 Task: Create a due date automation trigger when advanced on, 2 days after a card is due add fields without custom field "Resume" set to a date between 1 and 7 working days ago at 11:00 AM.
Action: Mouse moved to (1208, 97)
Screenshot: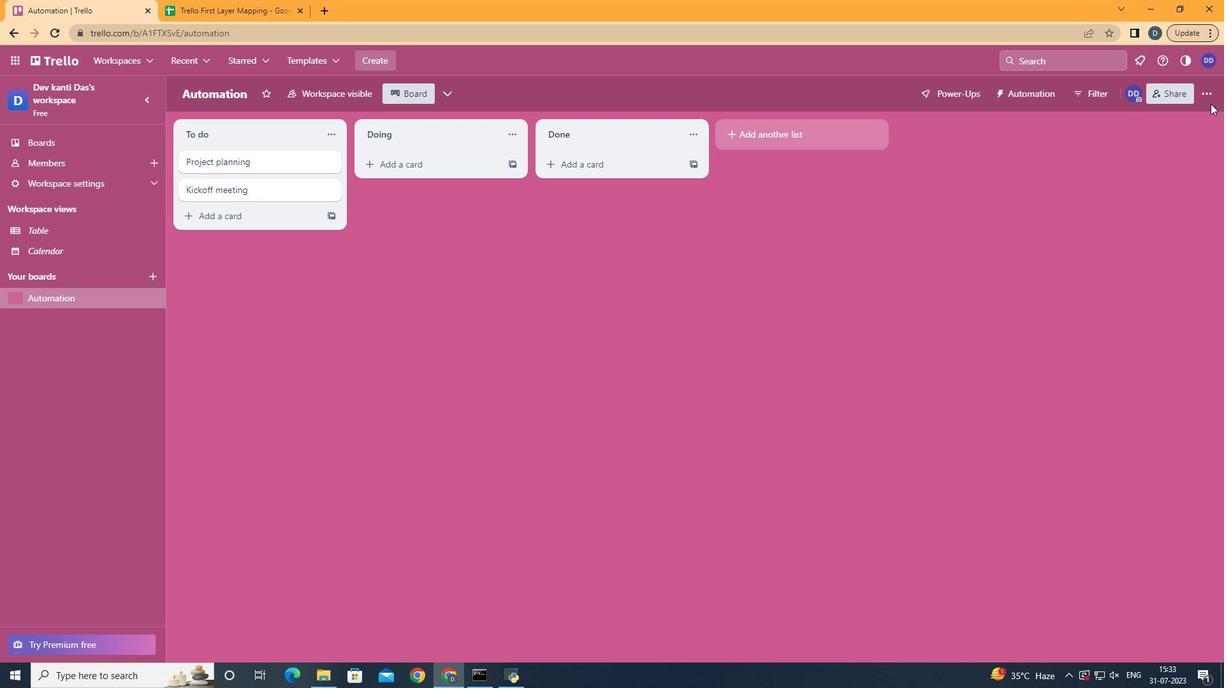 
Action: Mouse pressed left at (1208, 97)
Screenshot: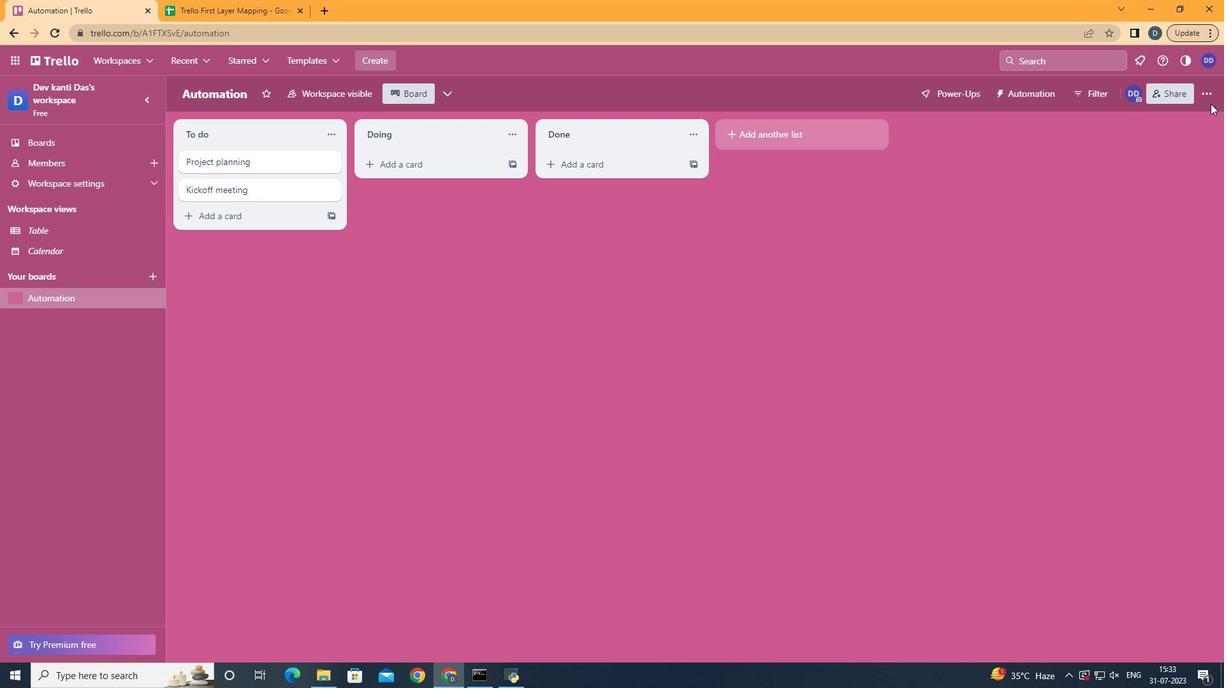 
Action: Mouse moved to (1147, 265)
Screenshot: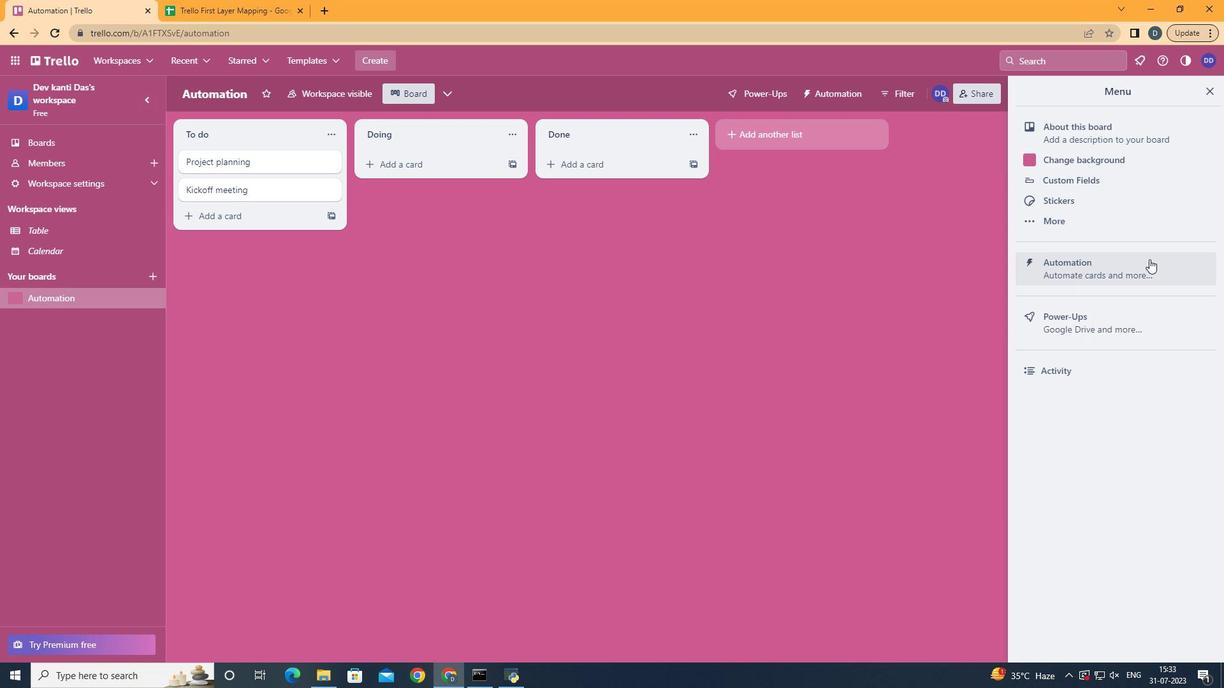 
Action: Mouse pressed left at (1147, 265)
Screenshot: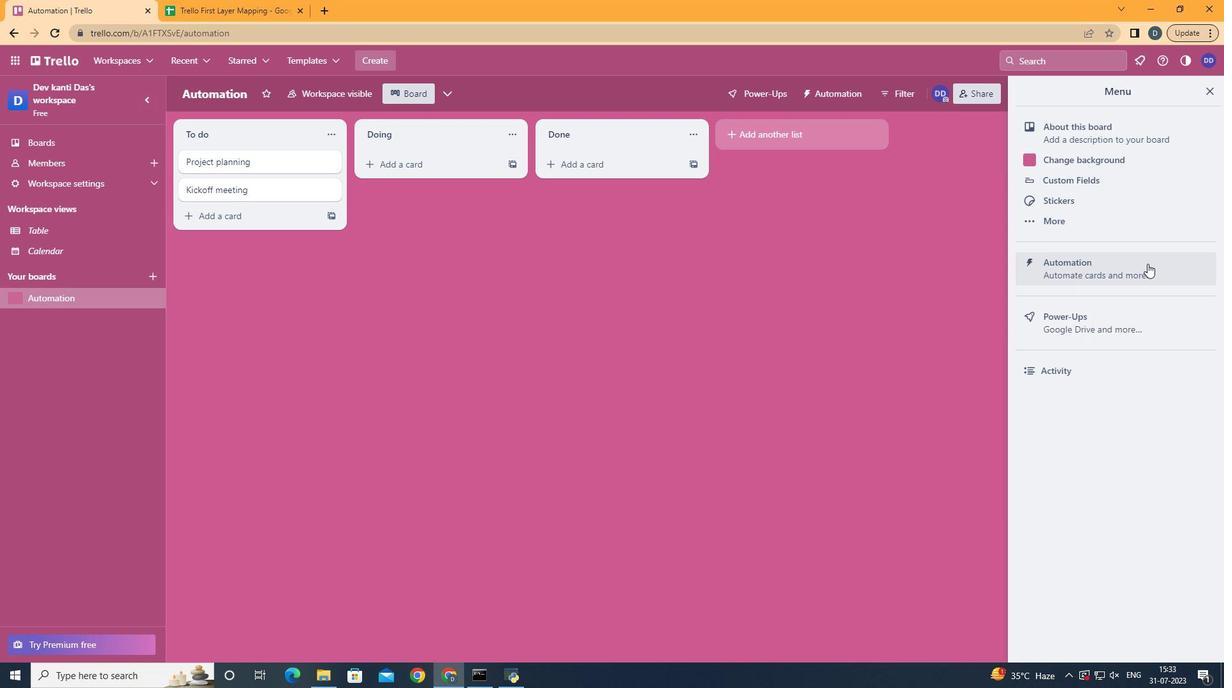 
Action: Mouse moved to (217, 257)
Screenshot: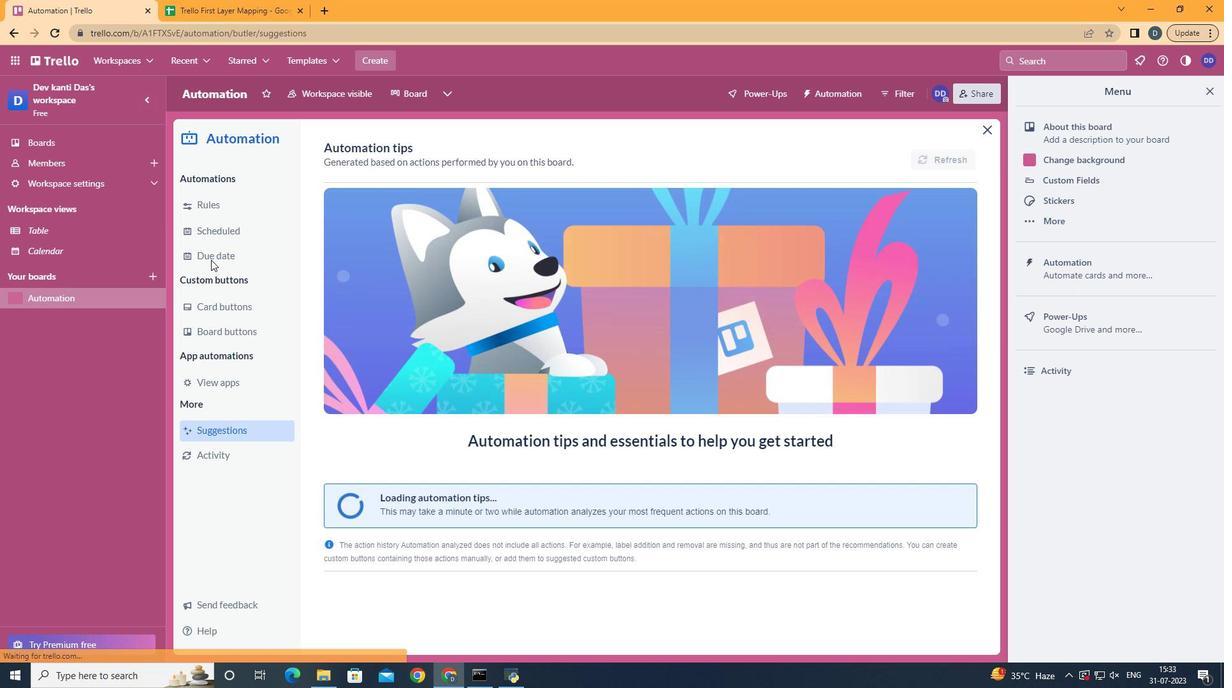 
Action: Mouse pressed left at (217, 257)
Screenshot: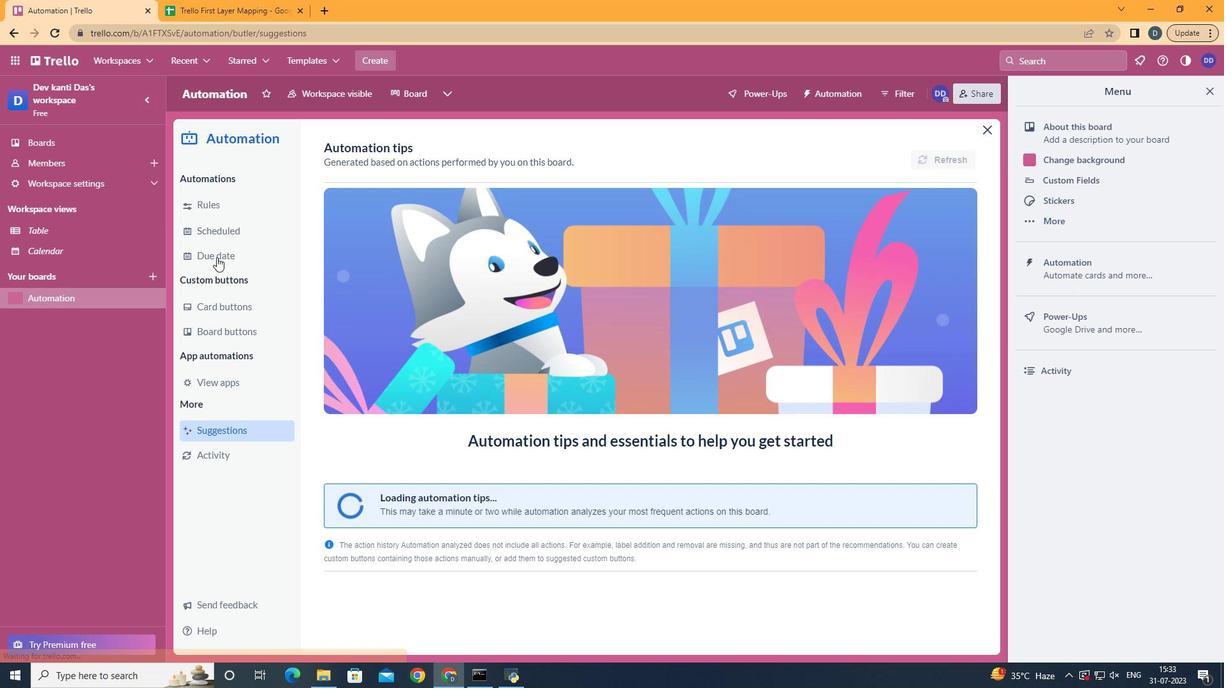 
Action: Mouse moved to (890, 153)
Screenshot: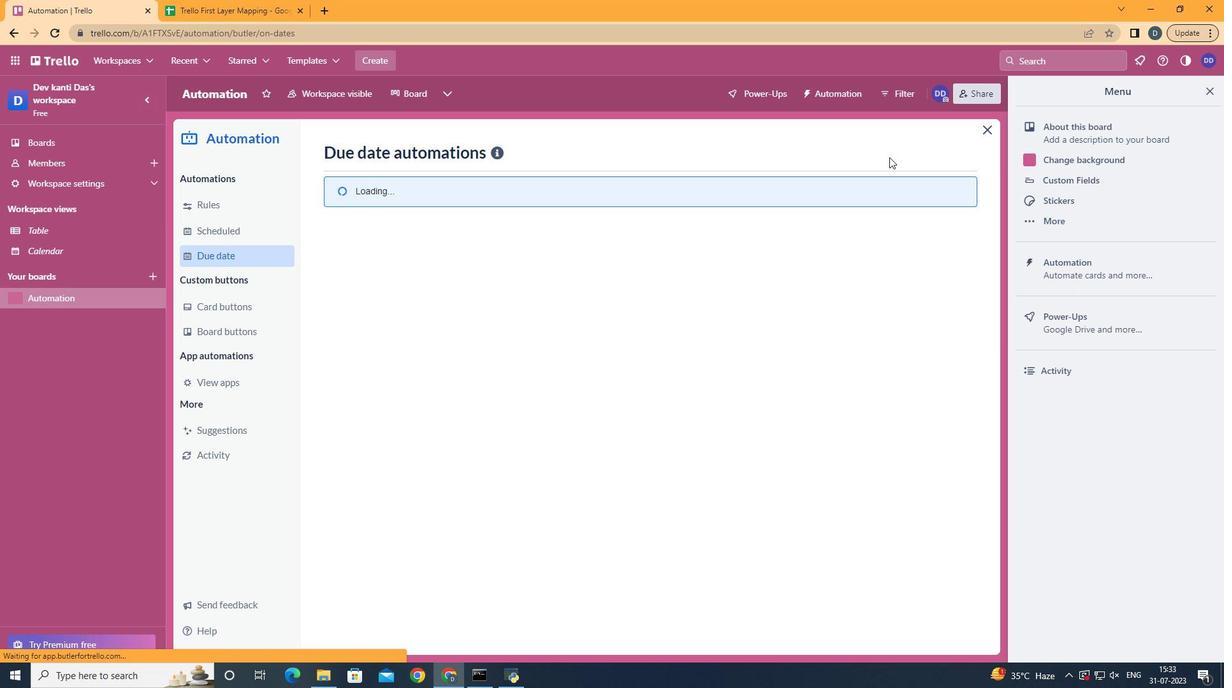 
Action: Mouse pressed left at (890, 153)
Screenshot: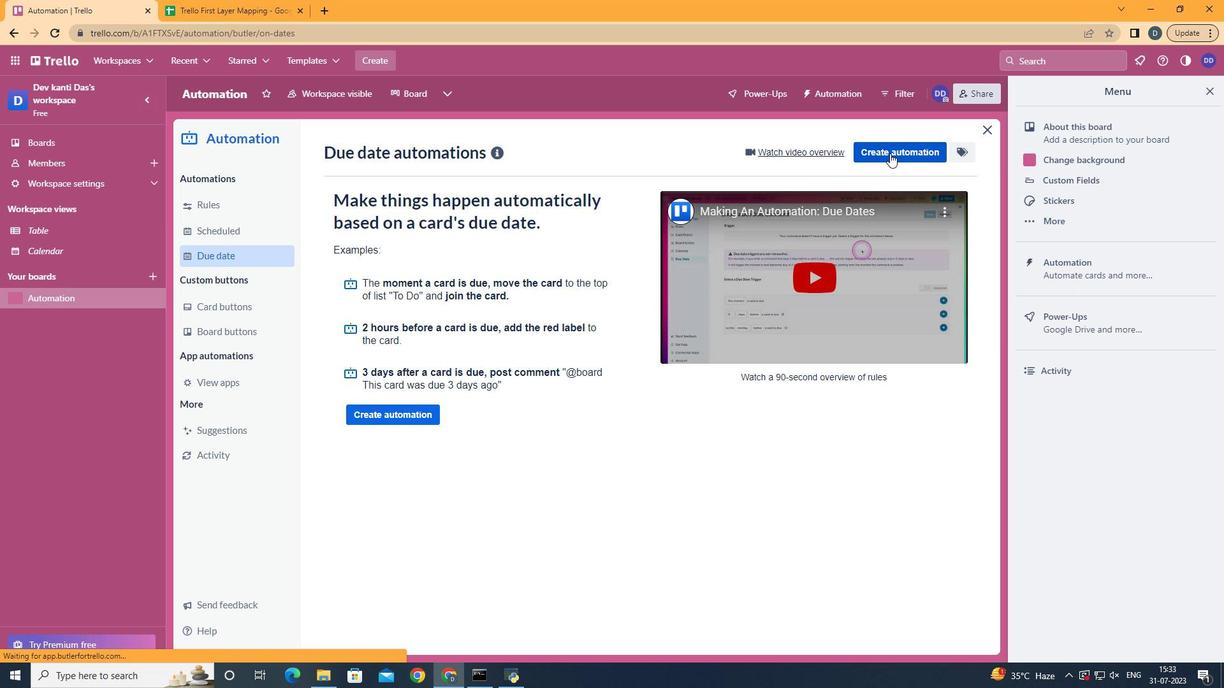 
Action: Mouse moved to (621, 281)
Screenshot: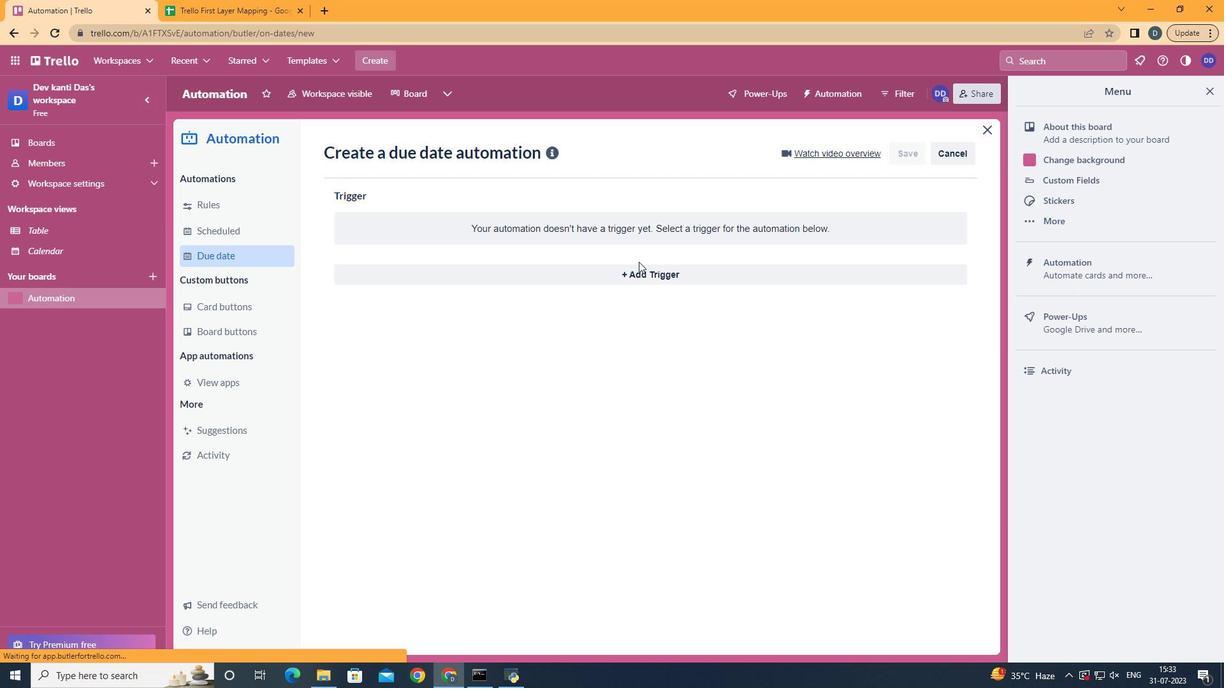 
Action: Mouse pressed left at (621, 281)
Screenshot: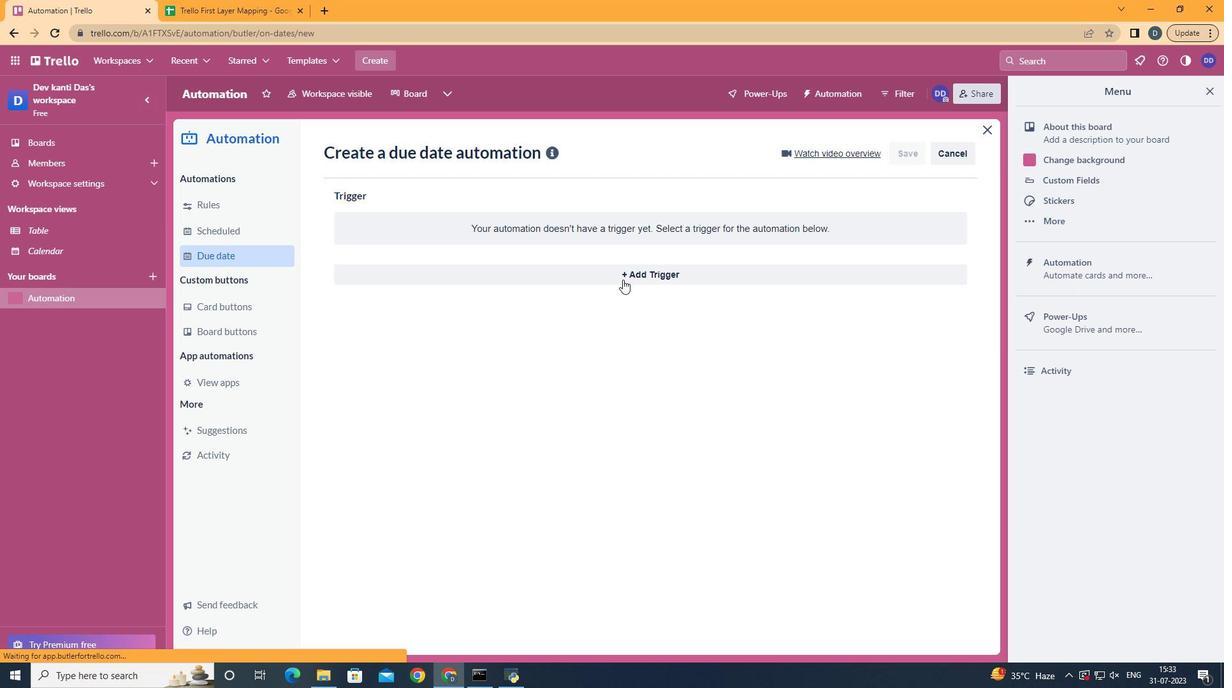 
Action: Mouse moved to (453, 510)
Screenshot: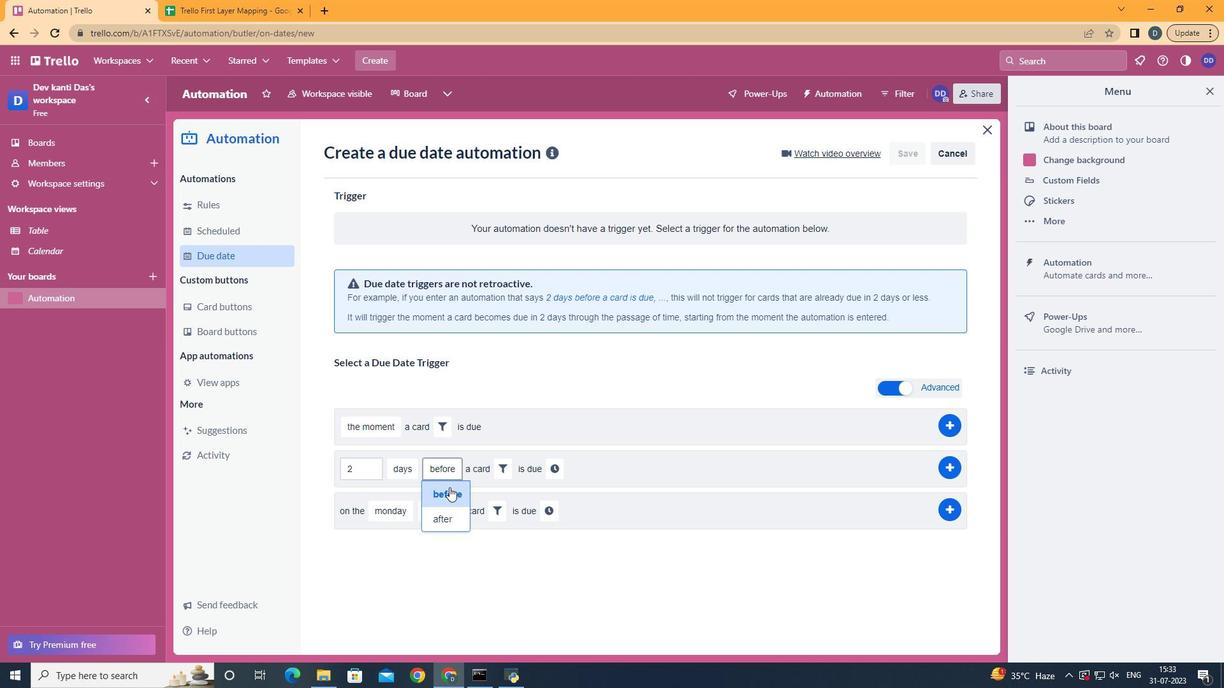 
Action: Mouse pressed left at (453, 510)
Screenshot: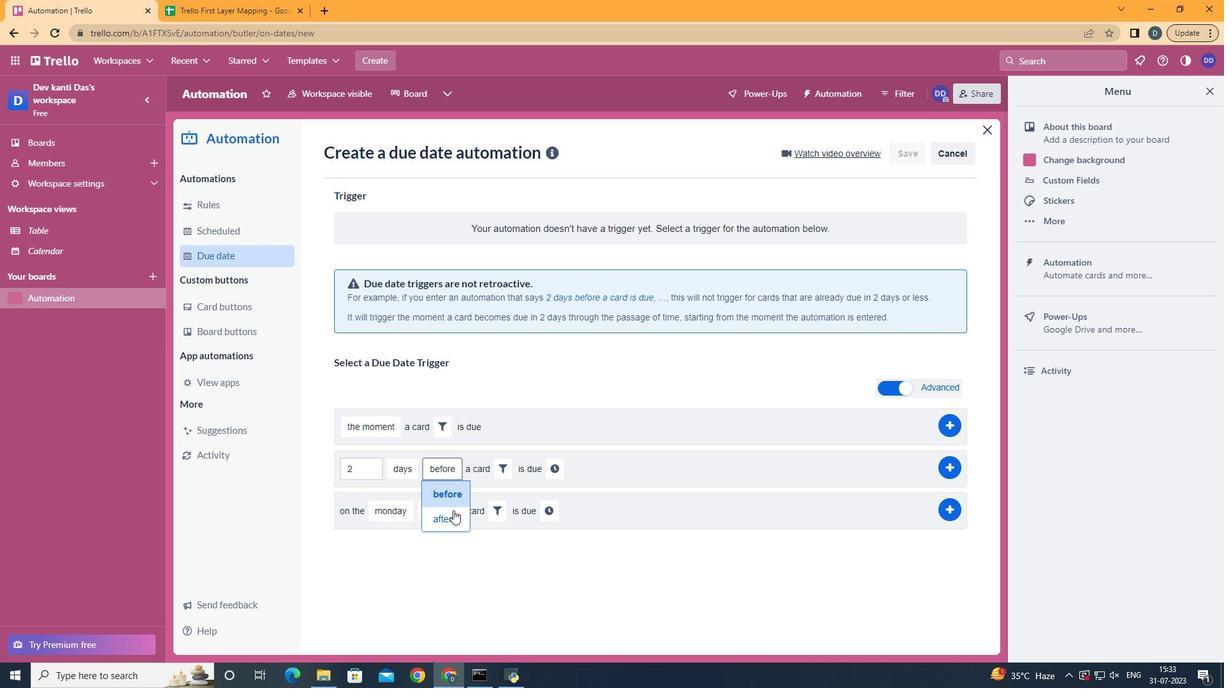 
Action: Mouse moved to (494, 471)
Screenshot: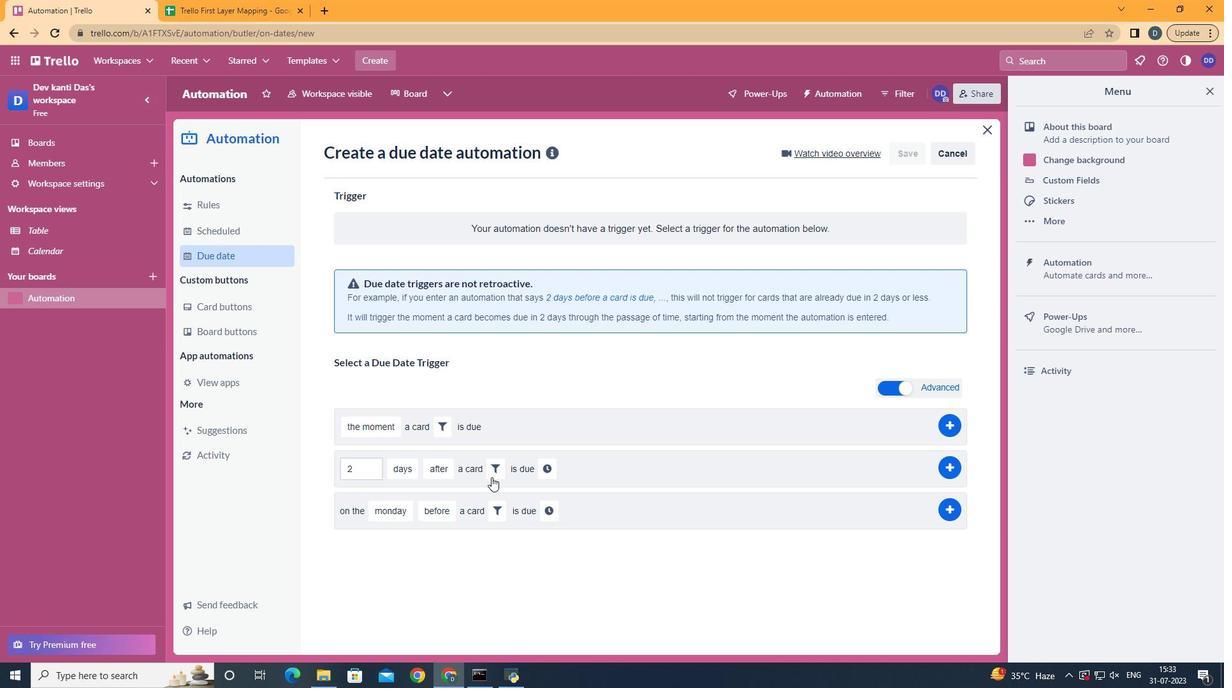 
Action: Mouse pressed left at (494, 471)
Screenshot: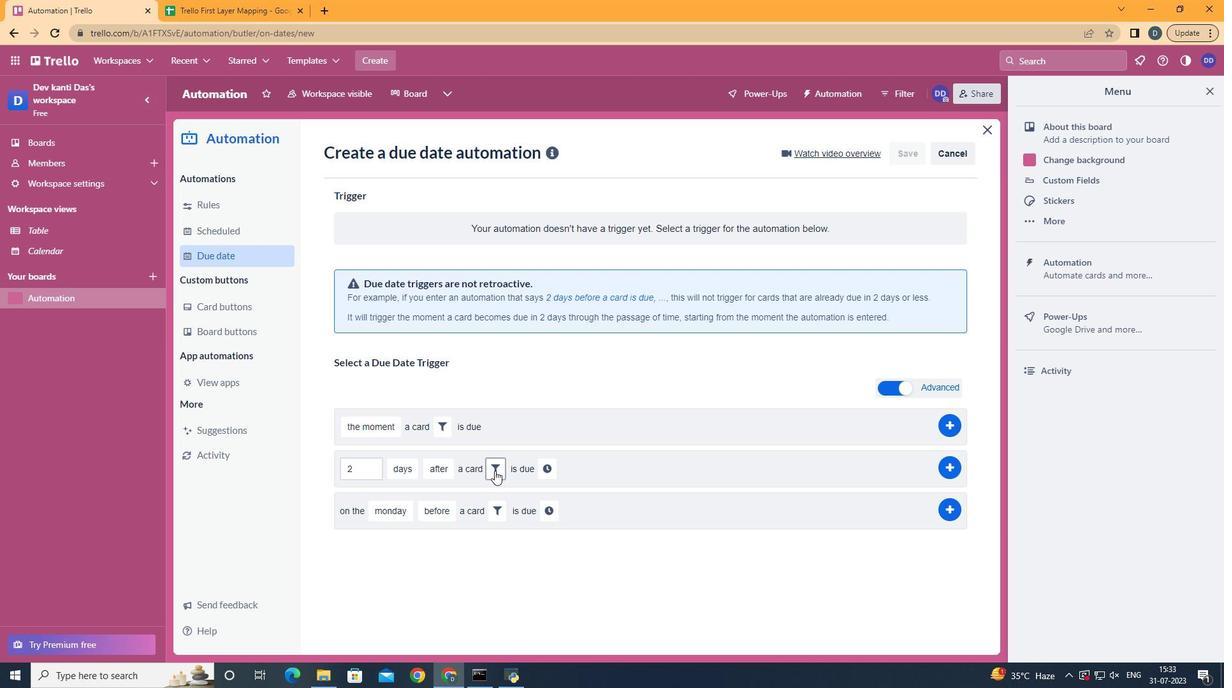 
Action: Mouse moved to (709, 514)
Screenshot: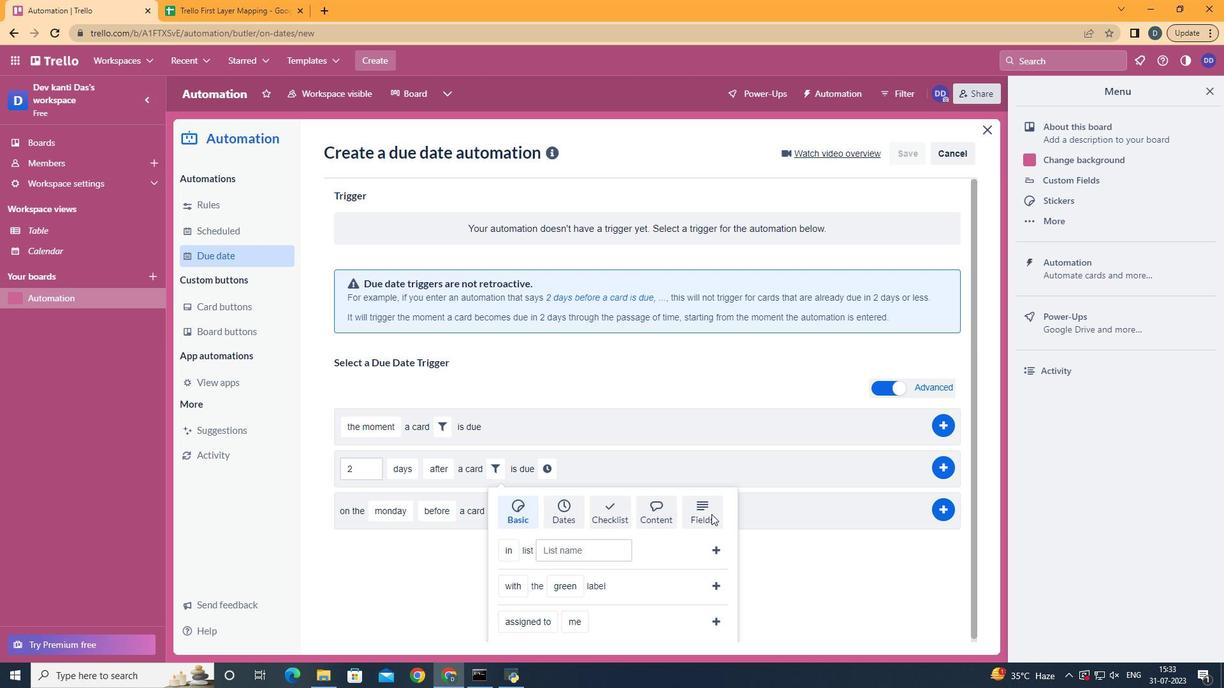 
Action: Mouse pressed left at (709, 514)
Screenshot: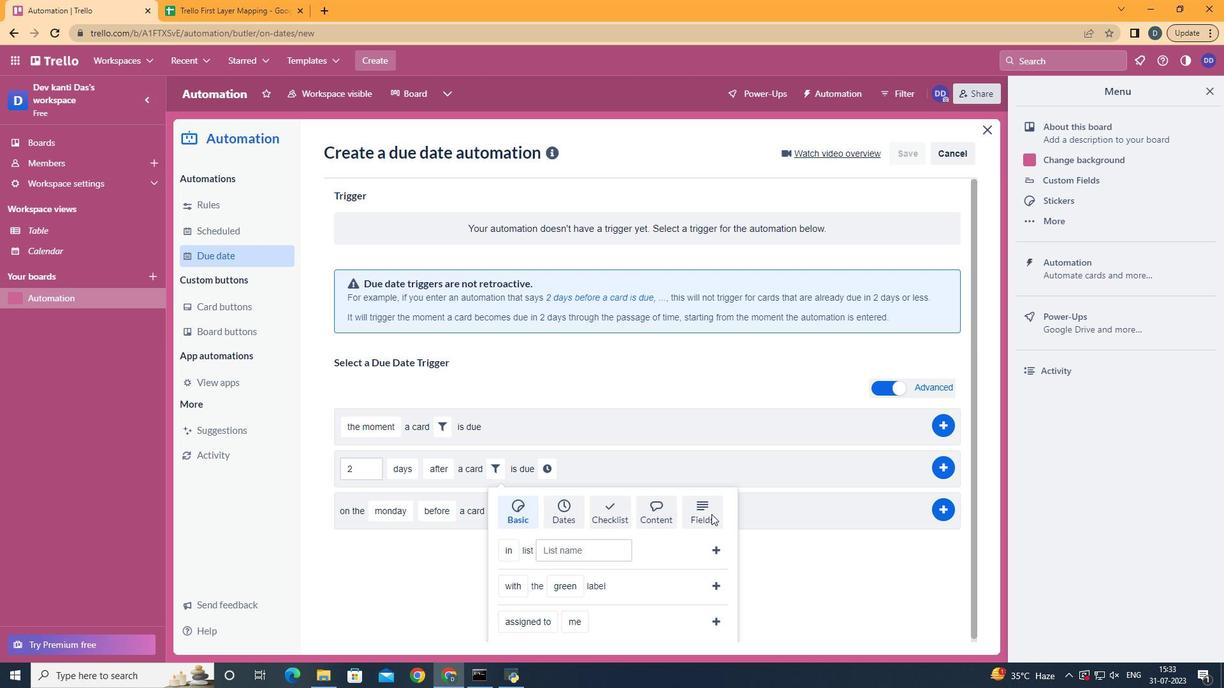 
Action: Mouse moved to (709, 509)
Screenshot: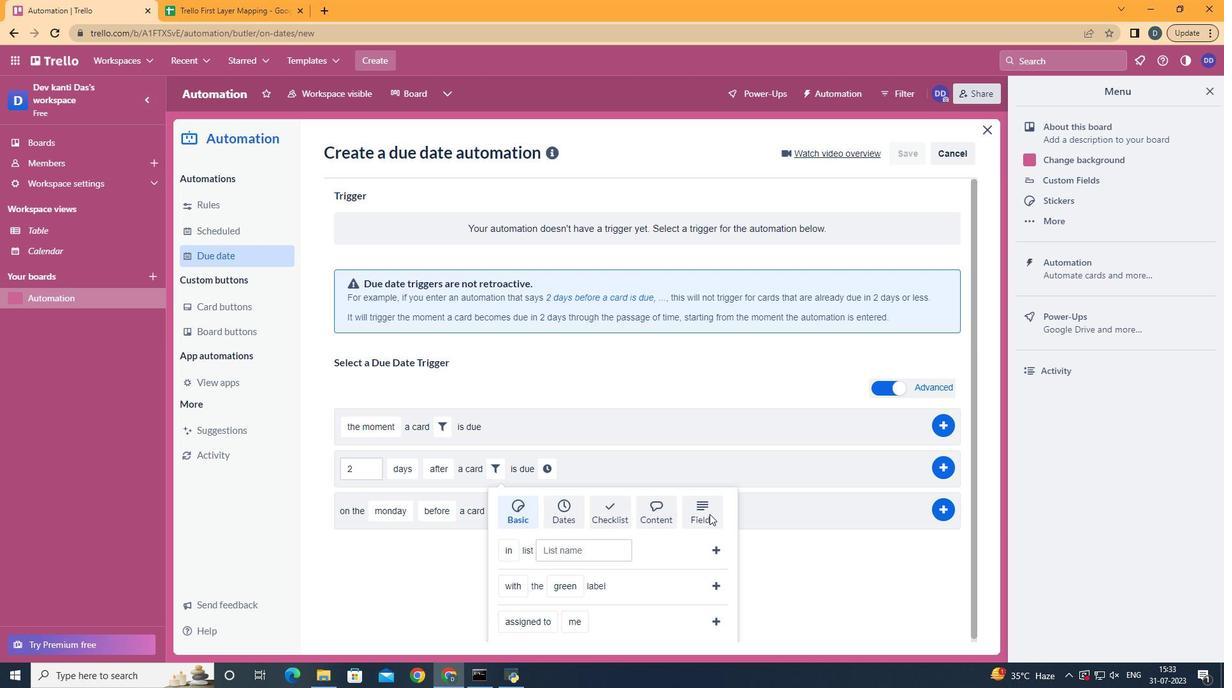 
Action: Mouse scrolled (709, 508) with delta (0, 0)
Screenshot: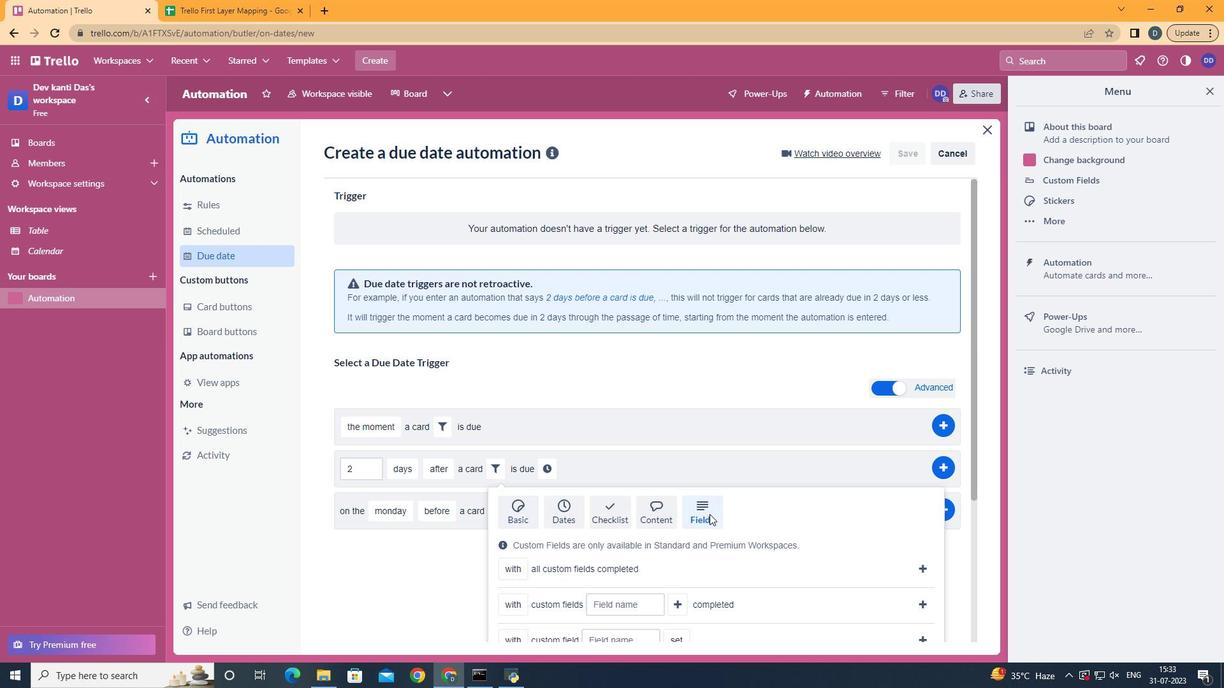 
Action: Mouse scrolled (709, 508) with delta (0, 0)
Screenshot: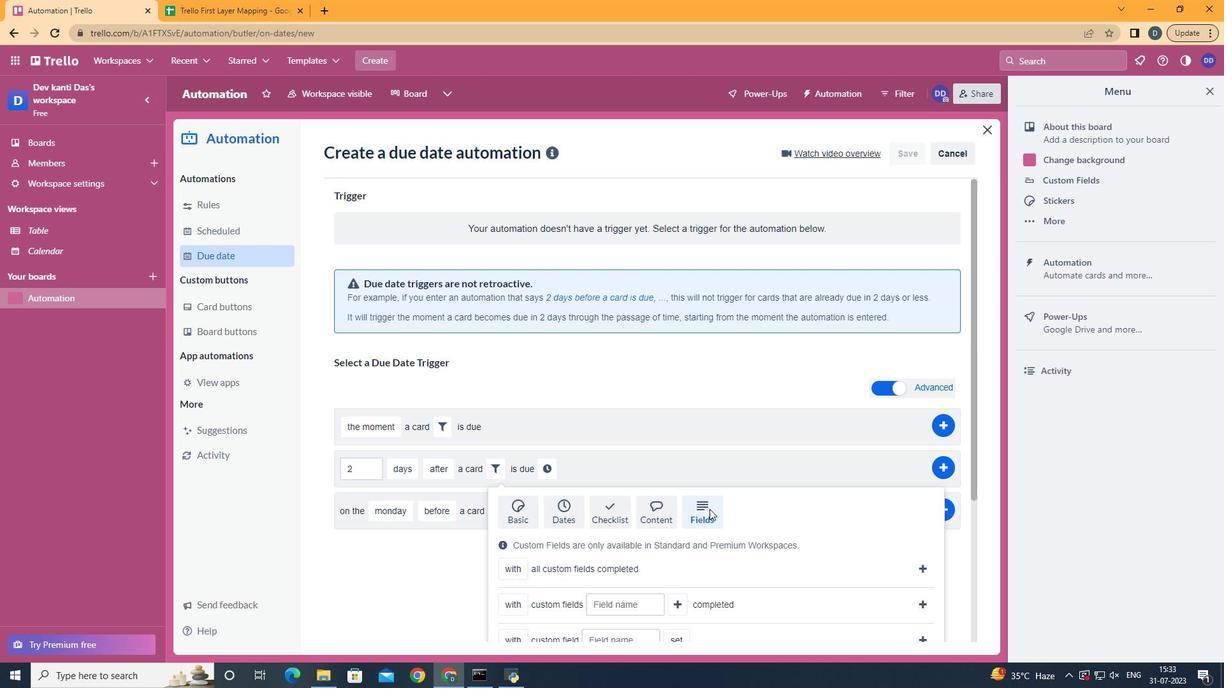 
Action: Mouse scrolled (709, 508) with delta (0, 0)
Screenshot: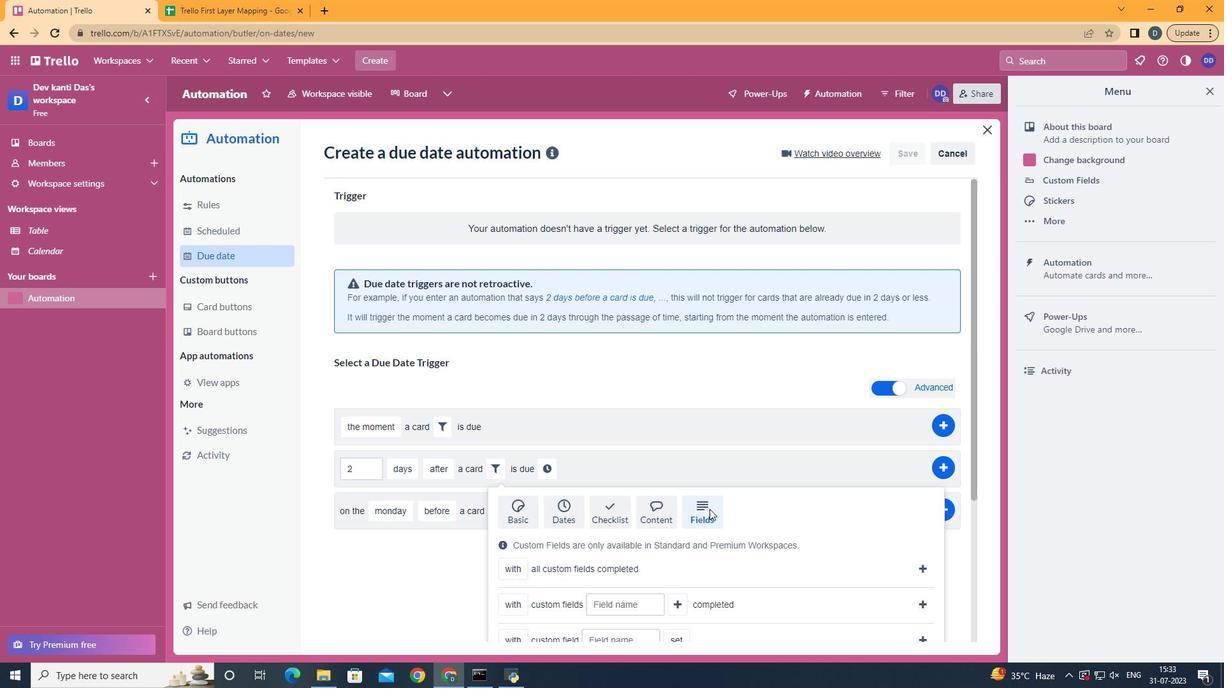 
Action: Mouse scrolled (709, 508) with delta (0, 0)
Screenshot: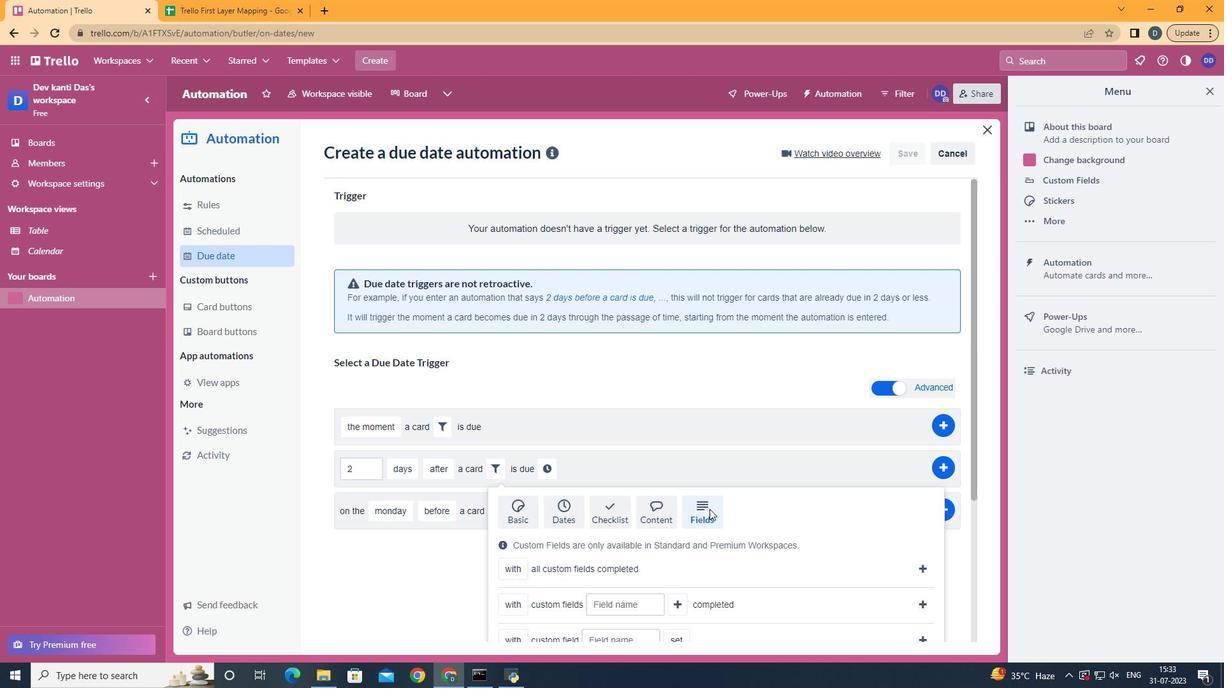 
Action: Mouse scrolled (709, 508) with delta (0, 0)
Screenshot: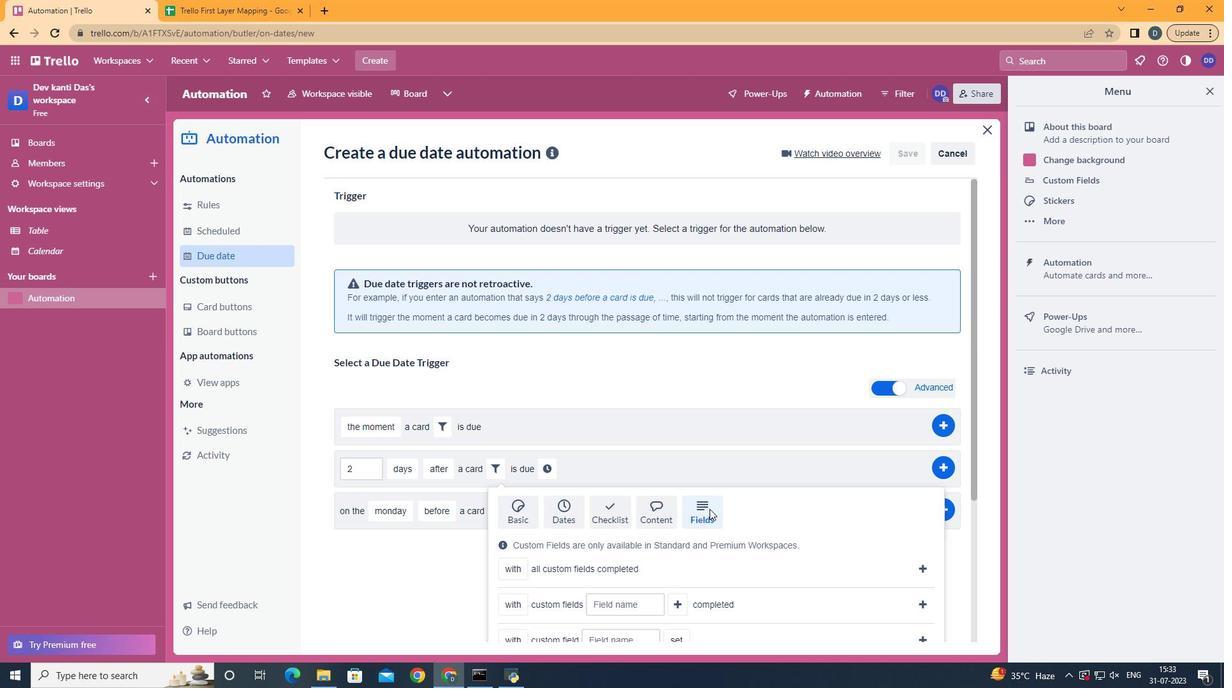 
Action: Mouse moved to (522, 591)
Screenshot: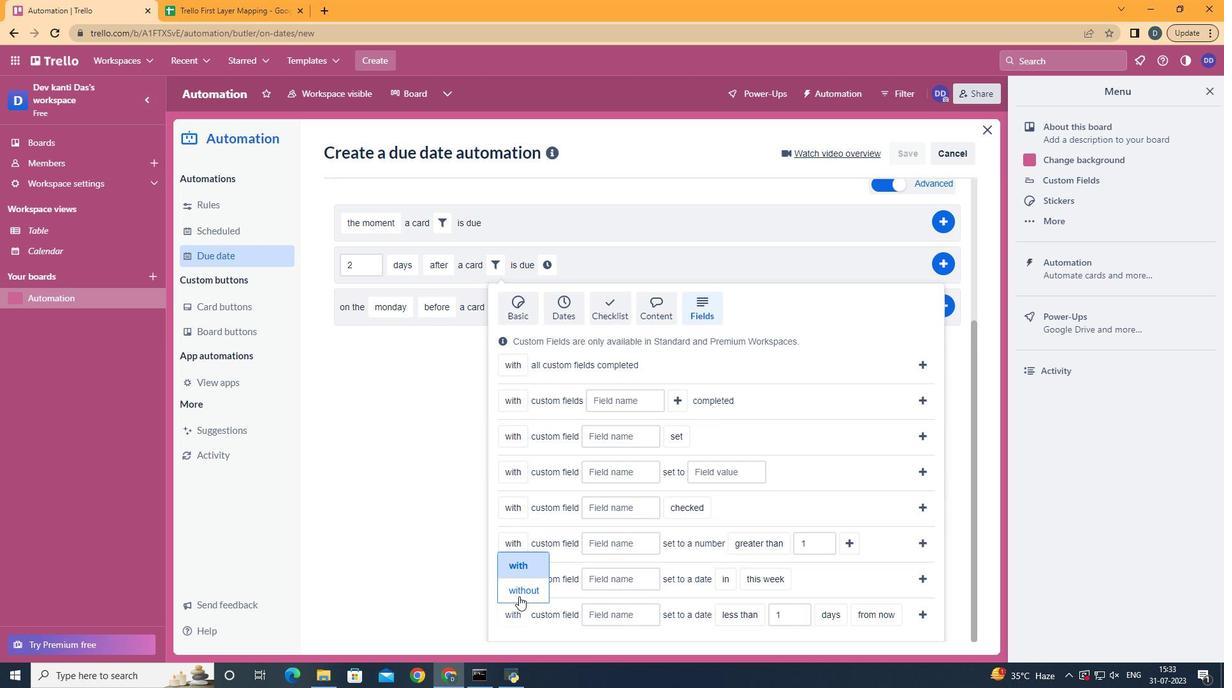 
Action: Mouse pressed left at (522, 591)
Screenshot: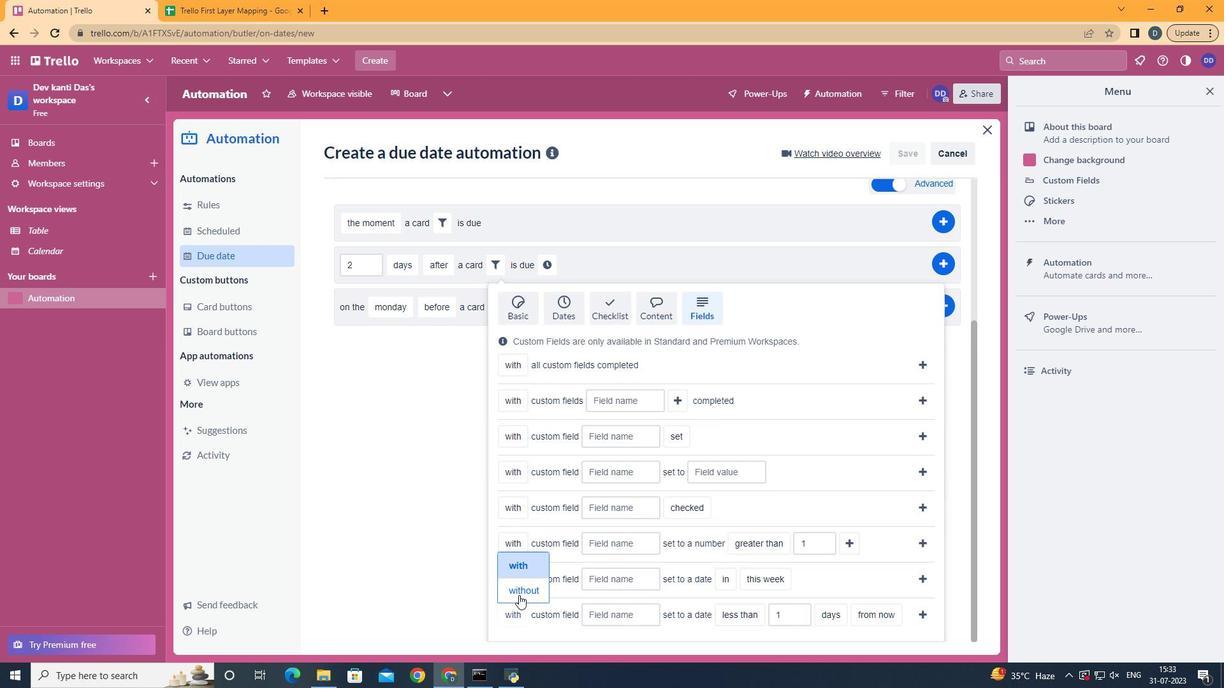 
Action: Mouse moved to (628, 612)
Screenshot: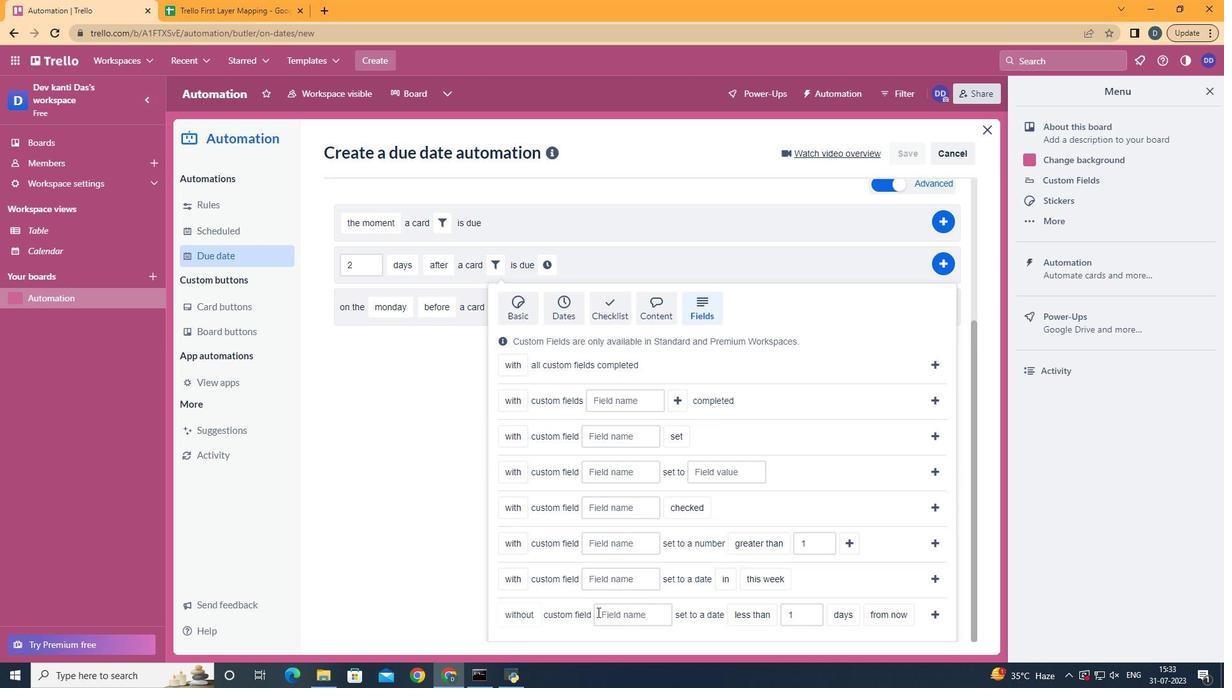 
Action: Mouse pressed left at (628, 612)
Screenshot: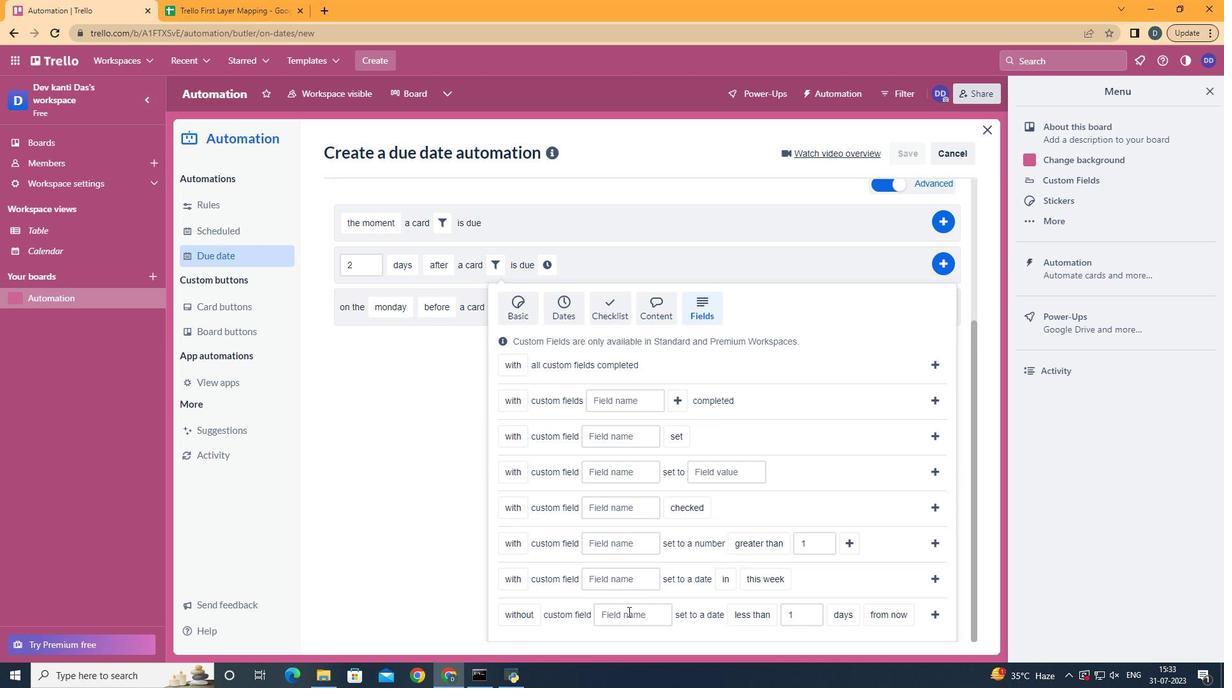 
Action: Key pressed <Key.shift>Resume
Screenshot: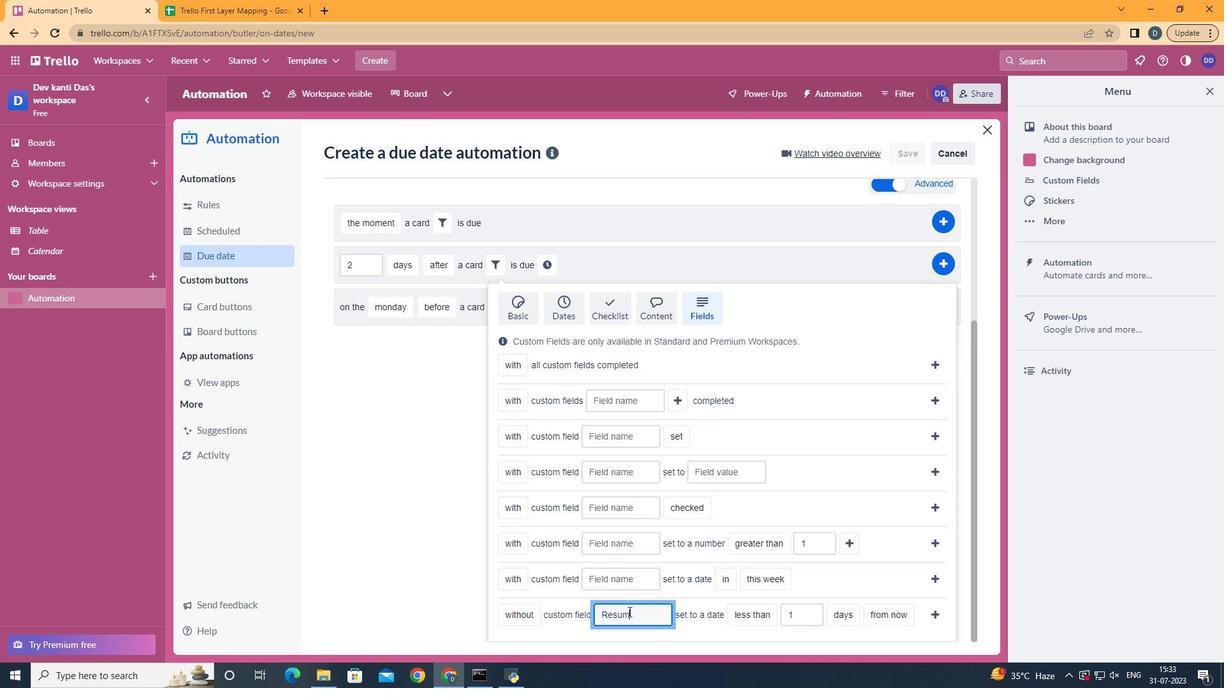 
Action: Mouse moved to (770, 592)
Screenshot: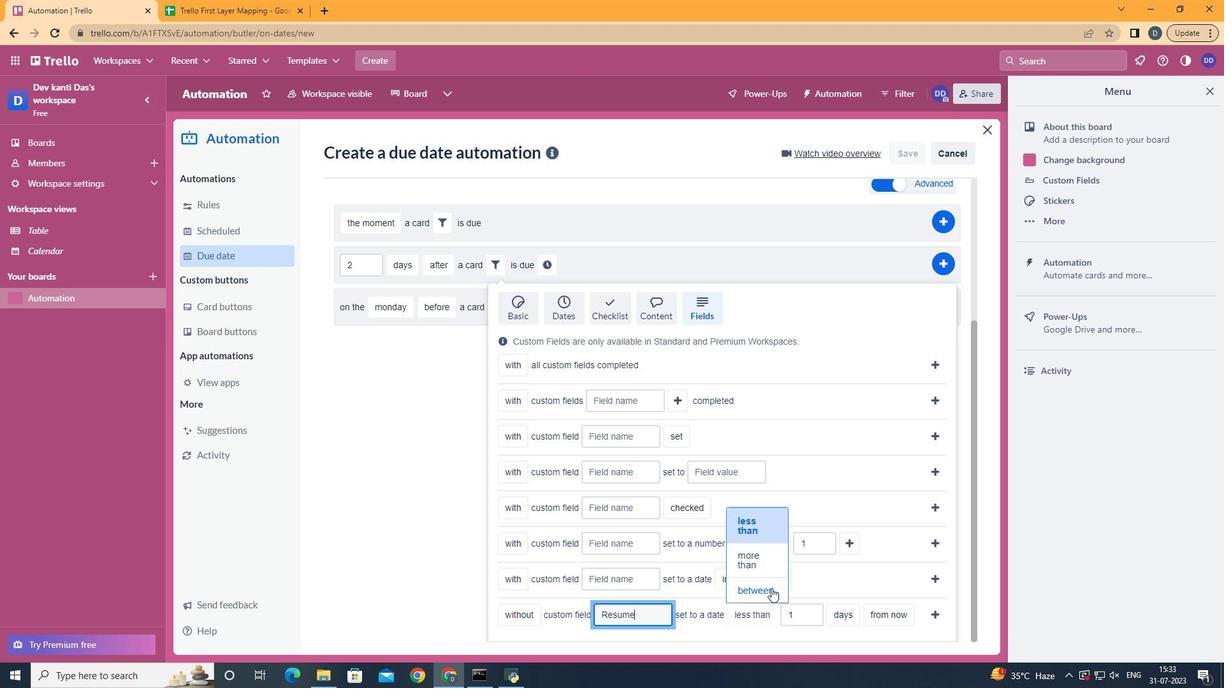 
Action: Mouse pressed left at (770, 592)
Screenshot: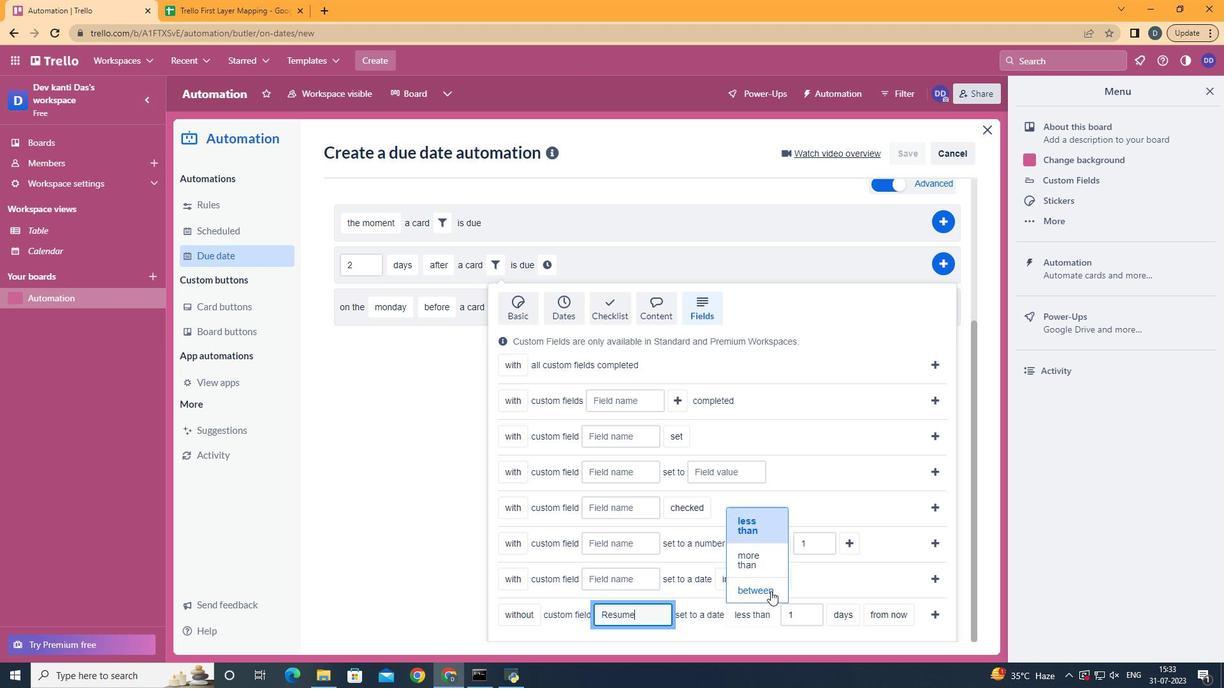 
Action: Mouse moved to (799, 602)
Screenshot: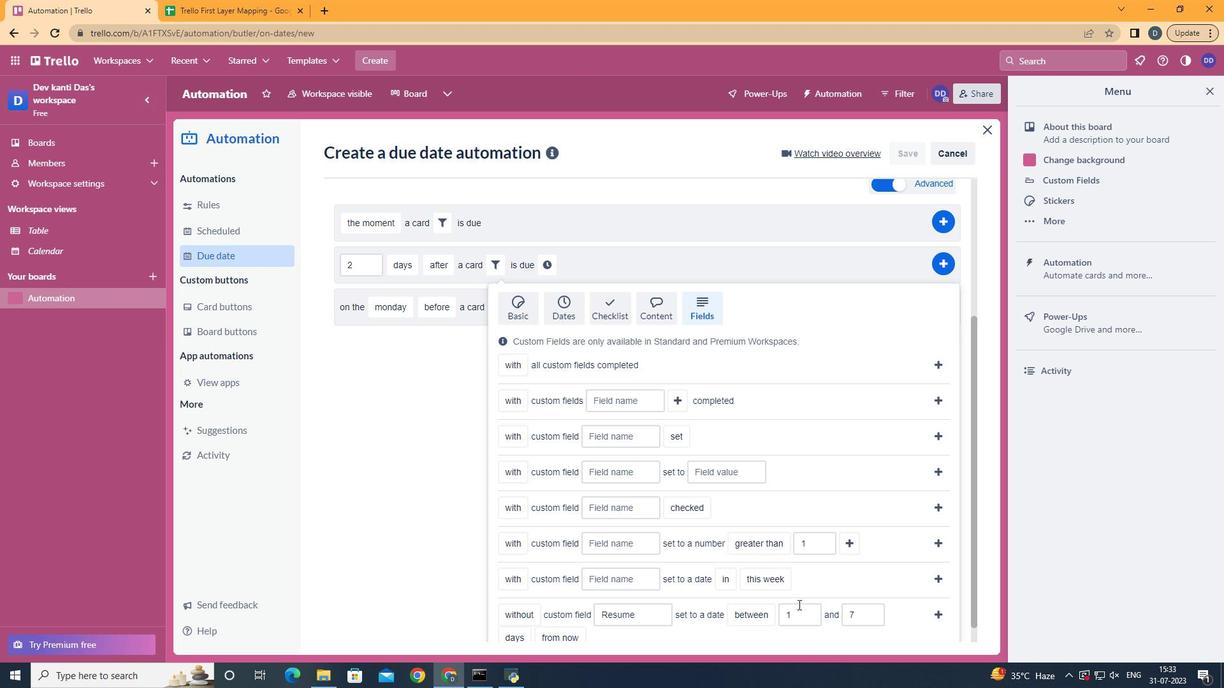 
Action: Mouse scrolled (799, 601) with delta (0, 0)
Screenshot: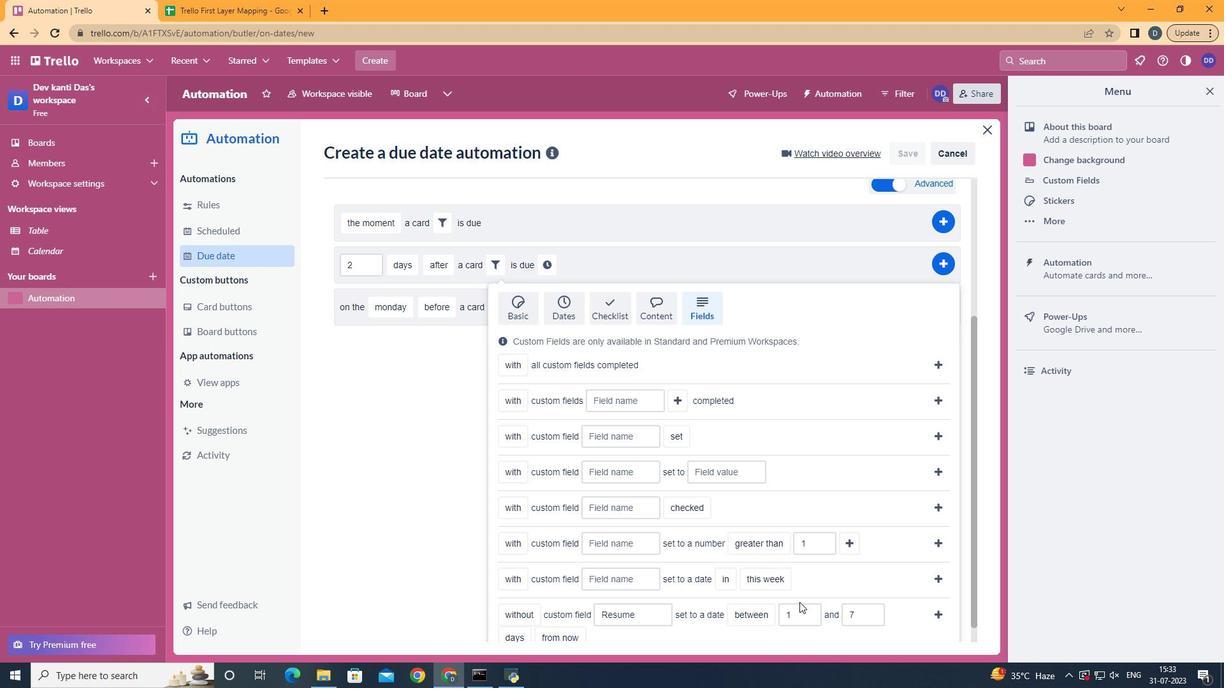 
Action: Mouse scrolled (799, 601) with delta (0, 0)
Screenshot: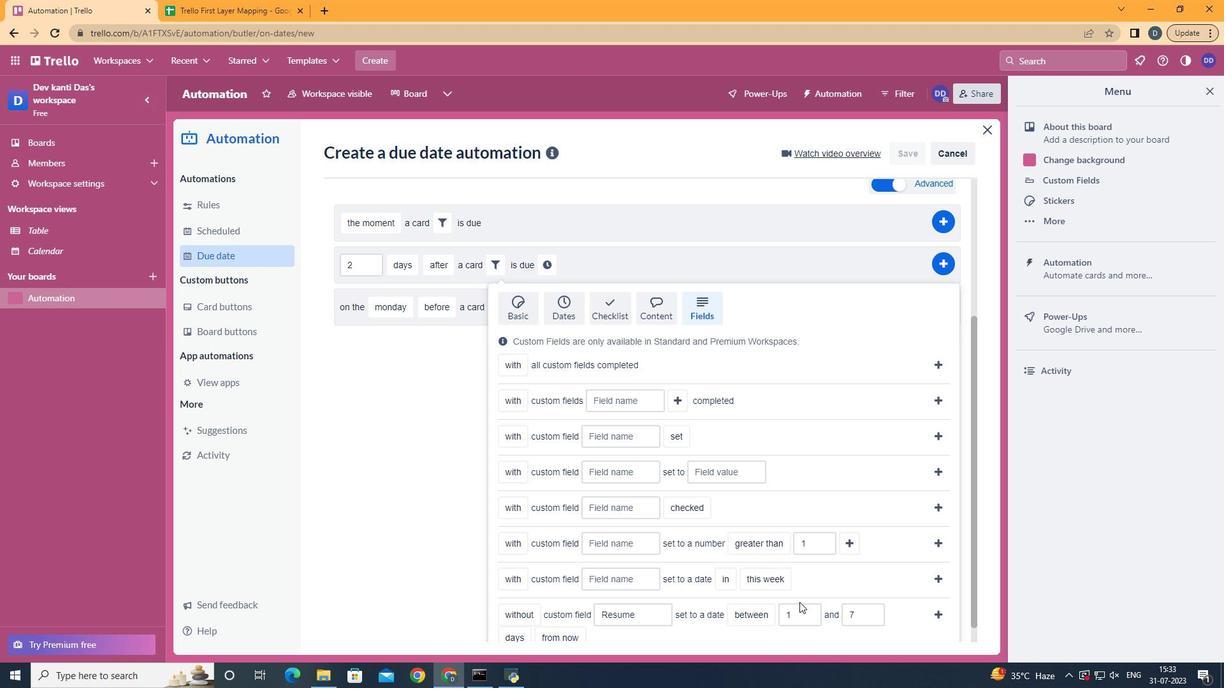
Action: Mouse scrolled (799, 601) with delta (0, 0)
Screenshot: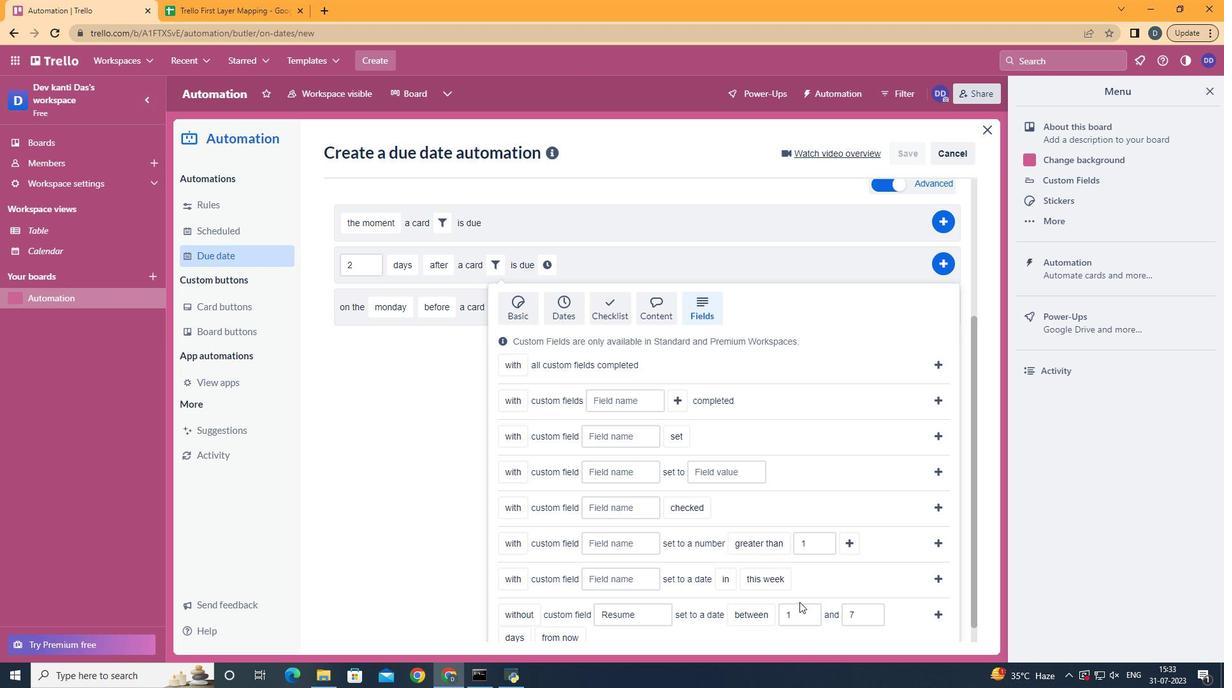 
Action: Mouse moved to (525, 596)
Screenshot: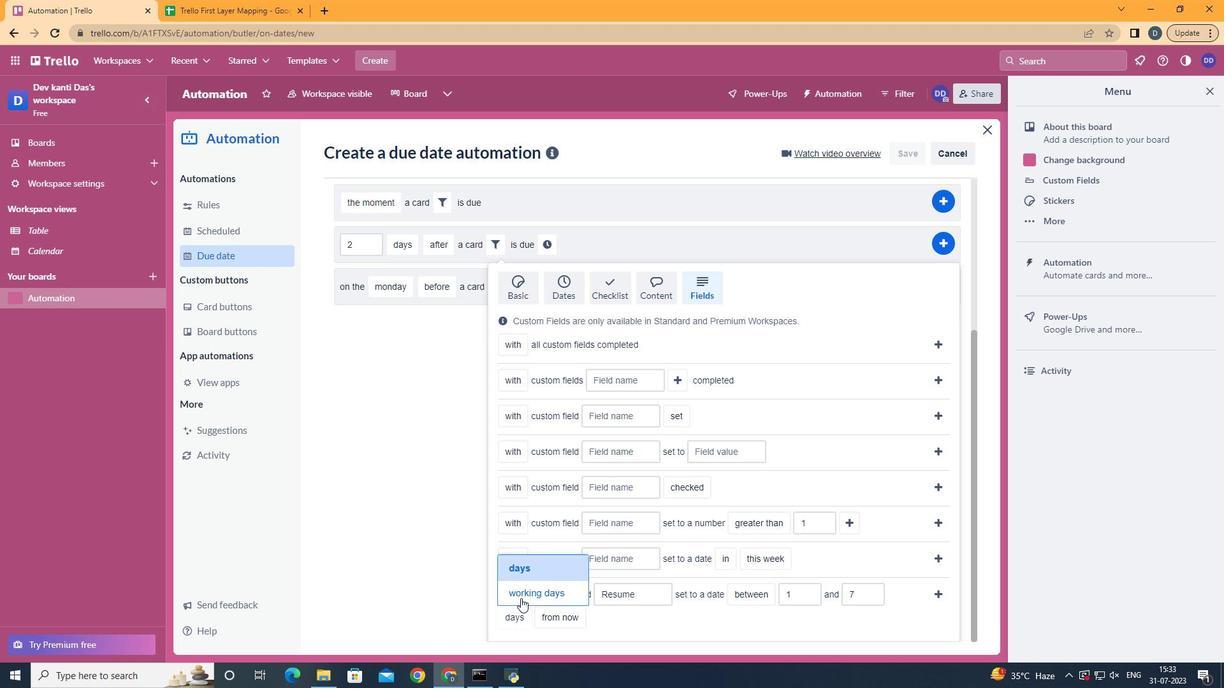 
Action: Mouse pressed left at (525, 596)
Screenshot: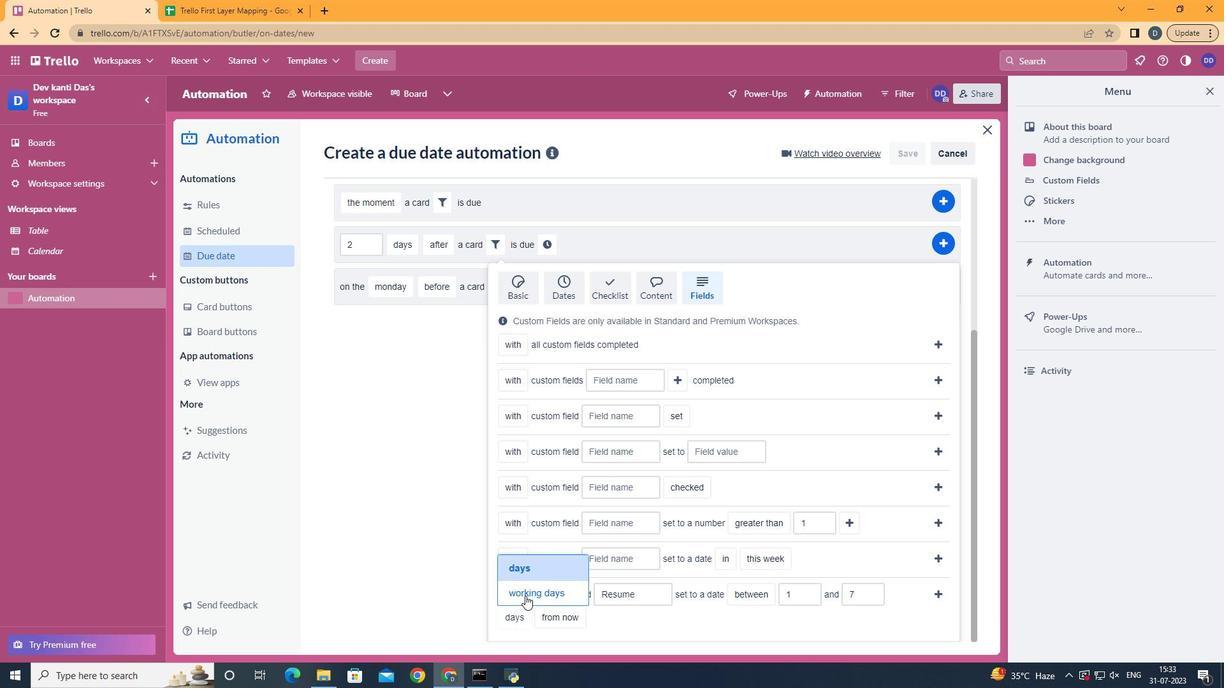 
Action: Mouse moved to (612, 595)
Screenshot: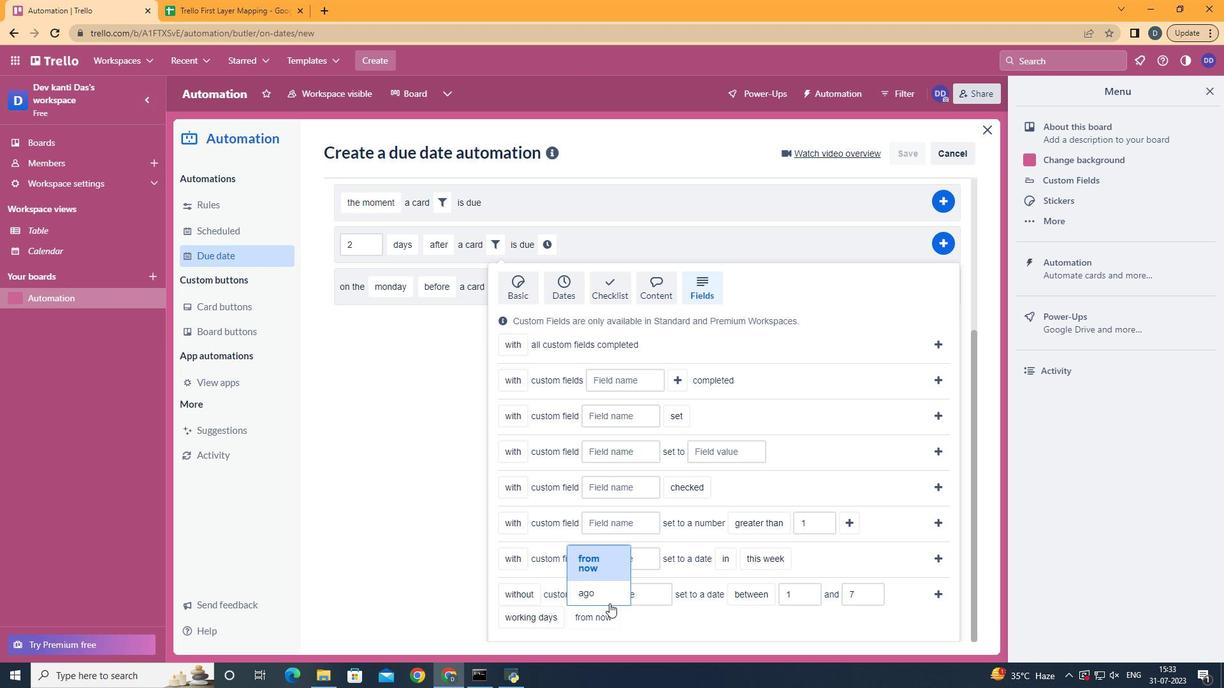 
Action: Mouse pressed left at (612, 595)
Screenshot: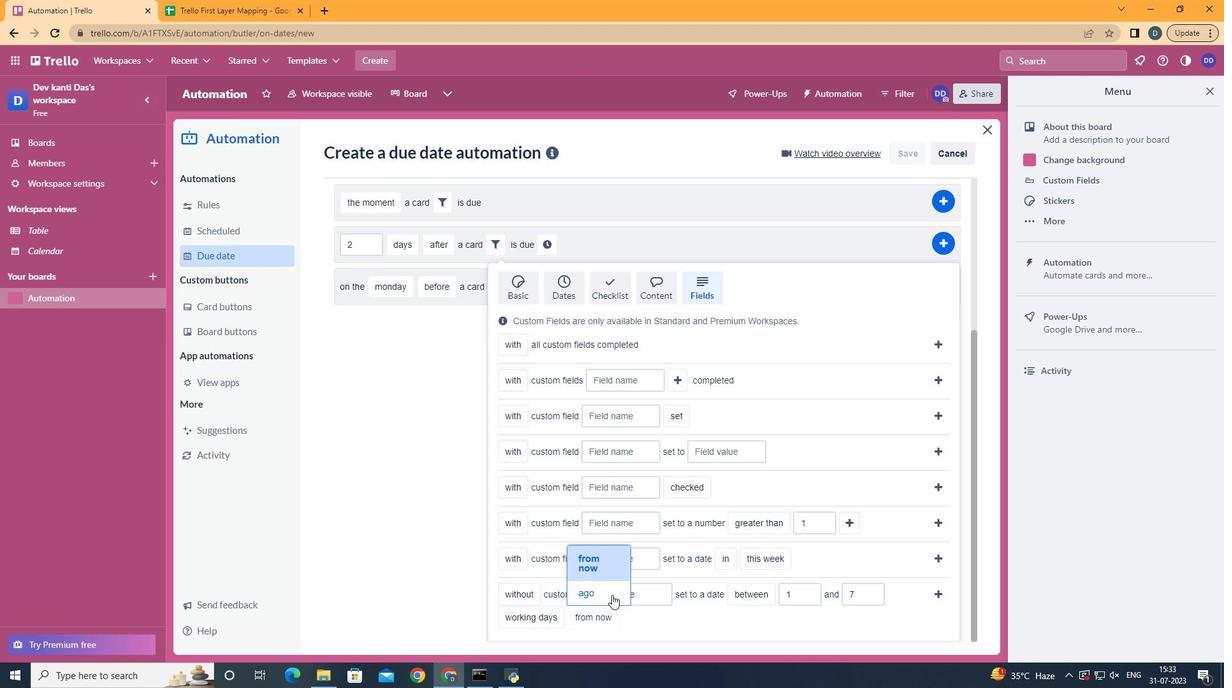 
Action: Mouse moved to (933, 593)
Screenshot: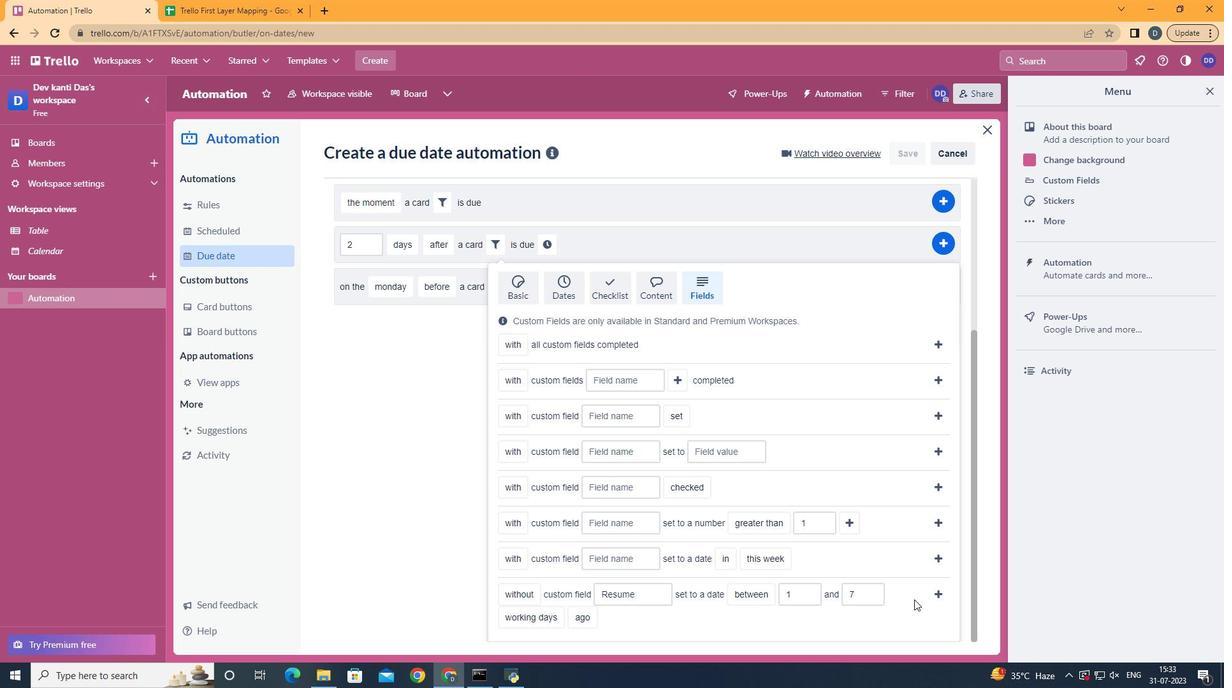 
Action: Mouse pressed left at (933, 593)
Screenshot: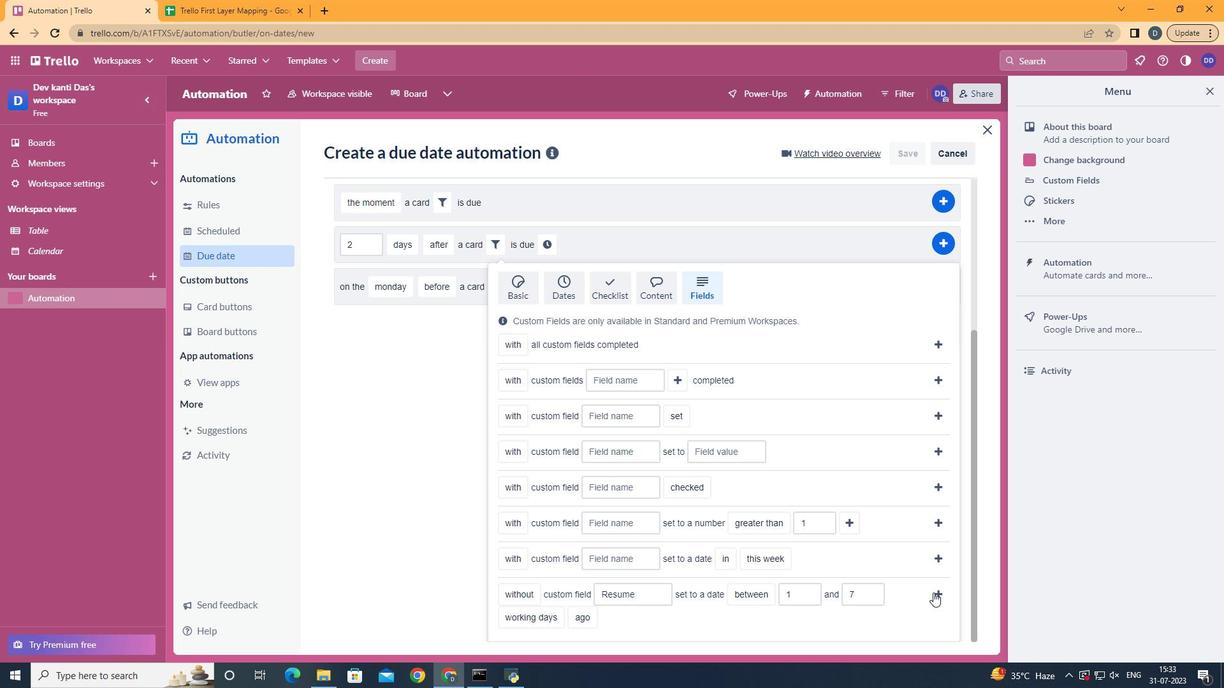 
Action: Mouse moved to (891, 470)
Screenshot: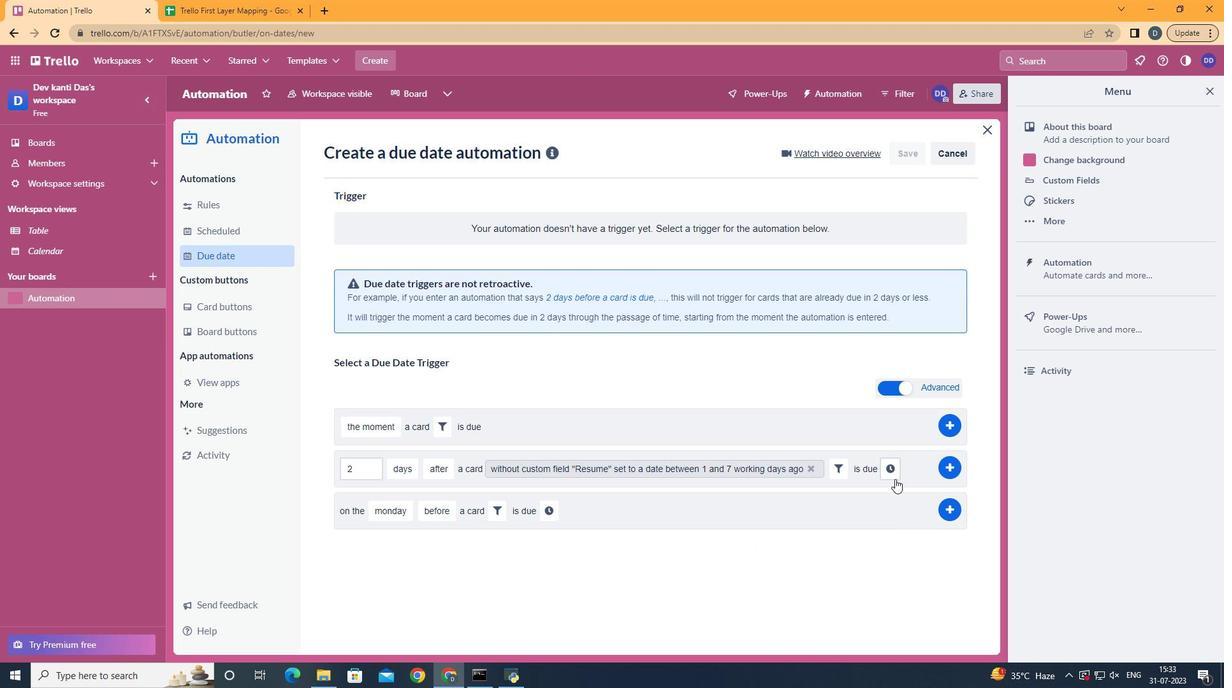 
Action: Mouse pressed left at (891, 470)
Screenshot: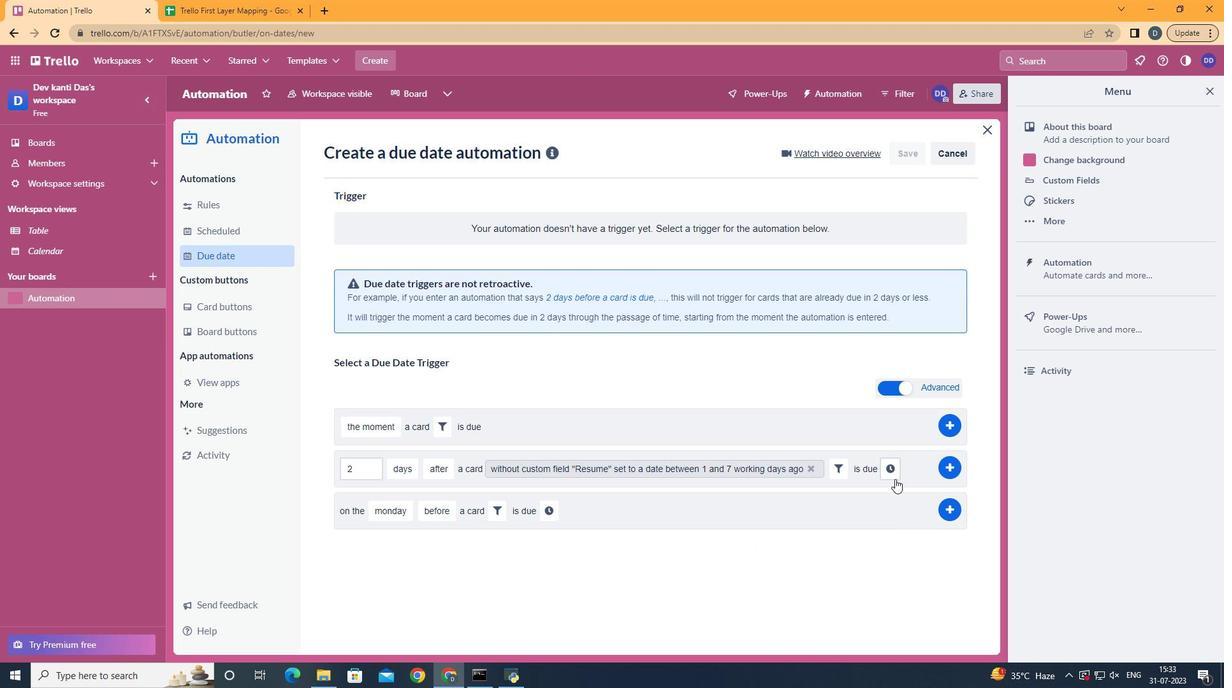 
Action: Mouse moved to (388, 501)
Screenshot: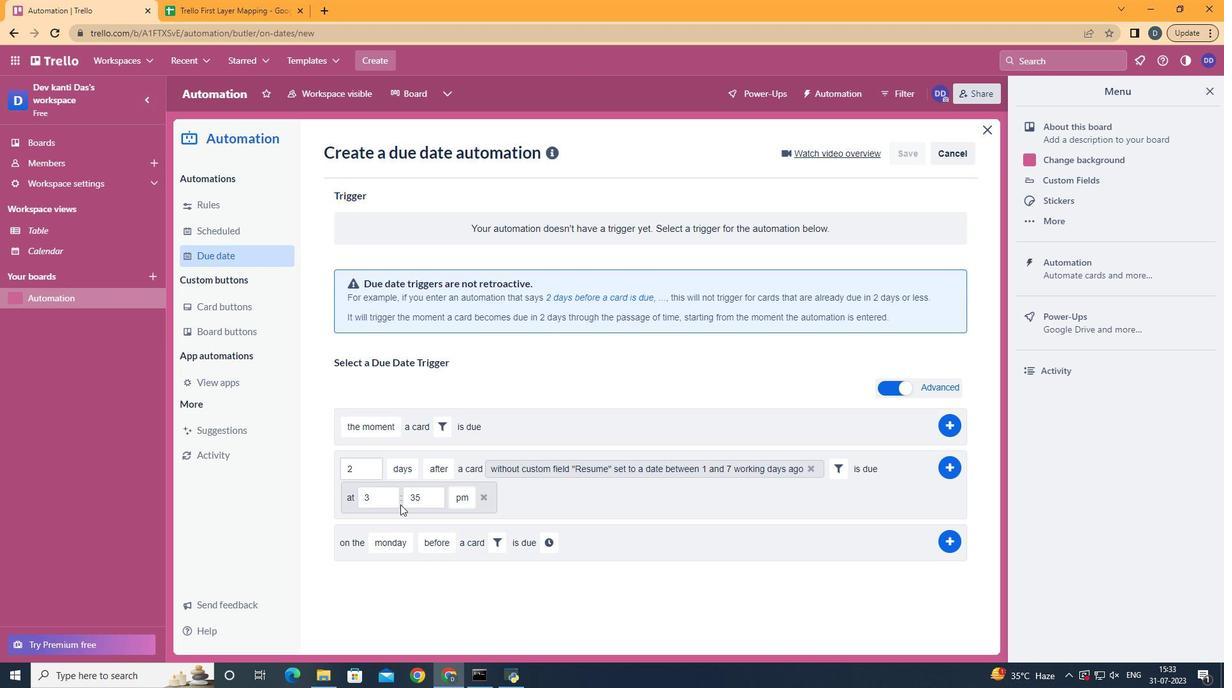 
Action: Mouse pressed left at (388, 501)
Screenshot: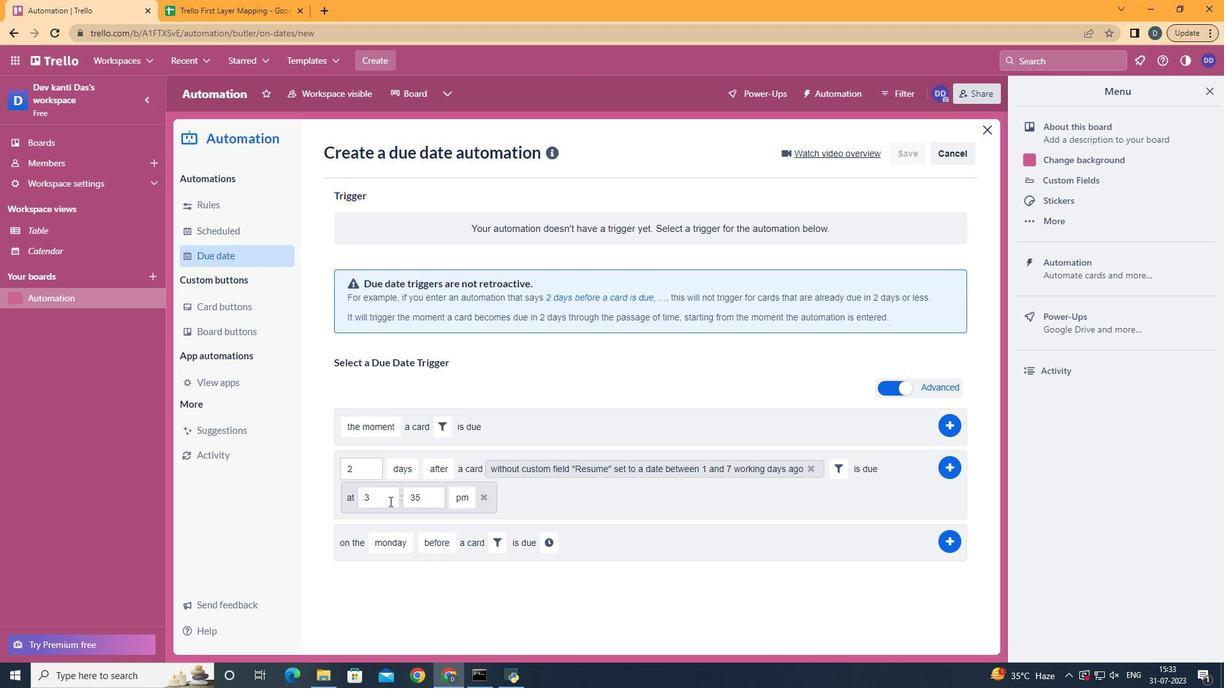
Action: Key pressed <Key.backspace>11
Screenshot: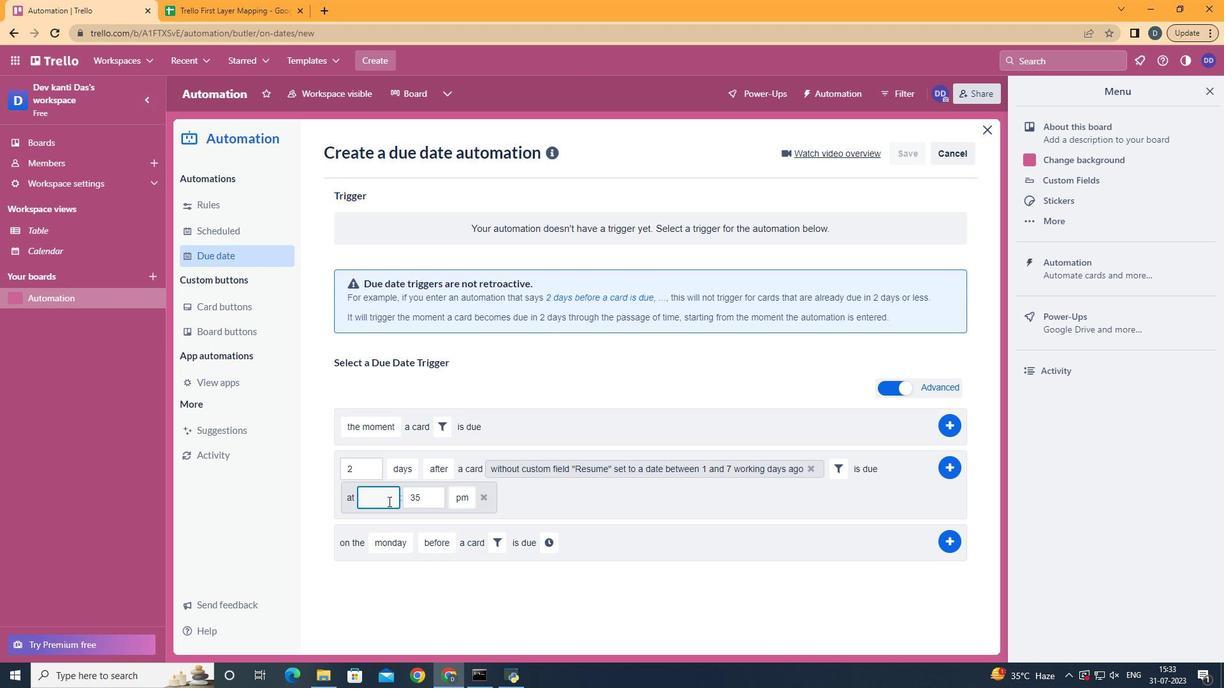 
Action: Mouse moved to (432, 496)
Screenshot: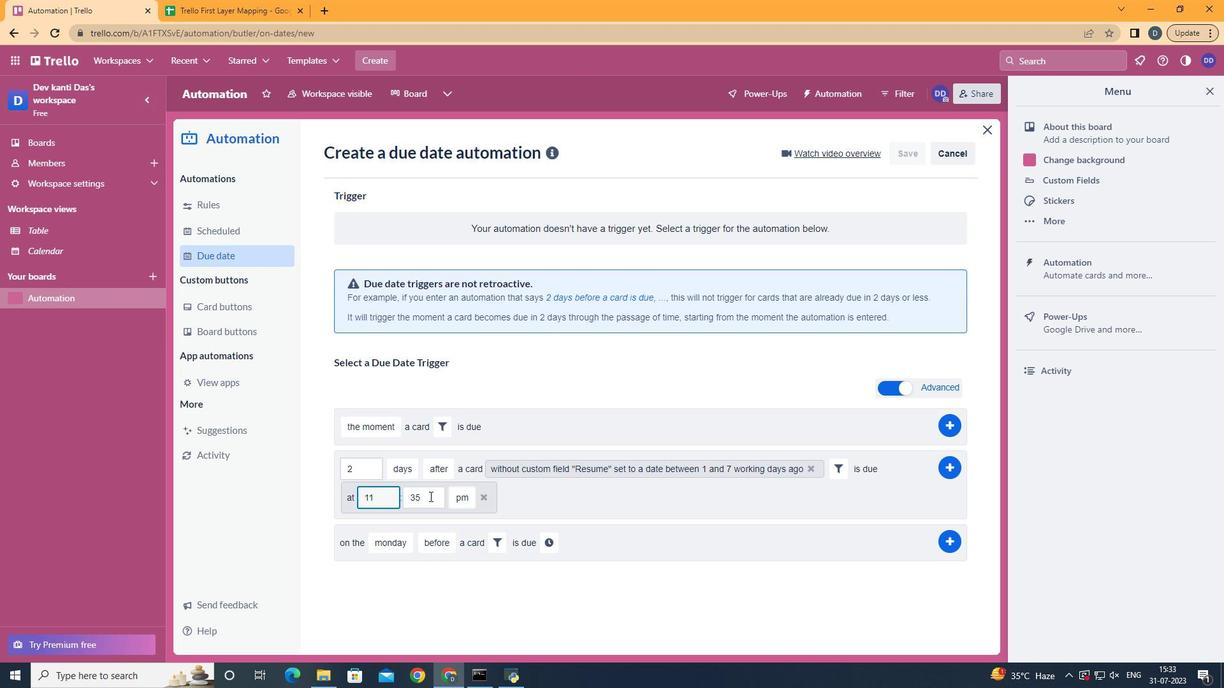 
Action: Mouse pressed left at (432, 496)
Screenshot: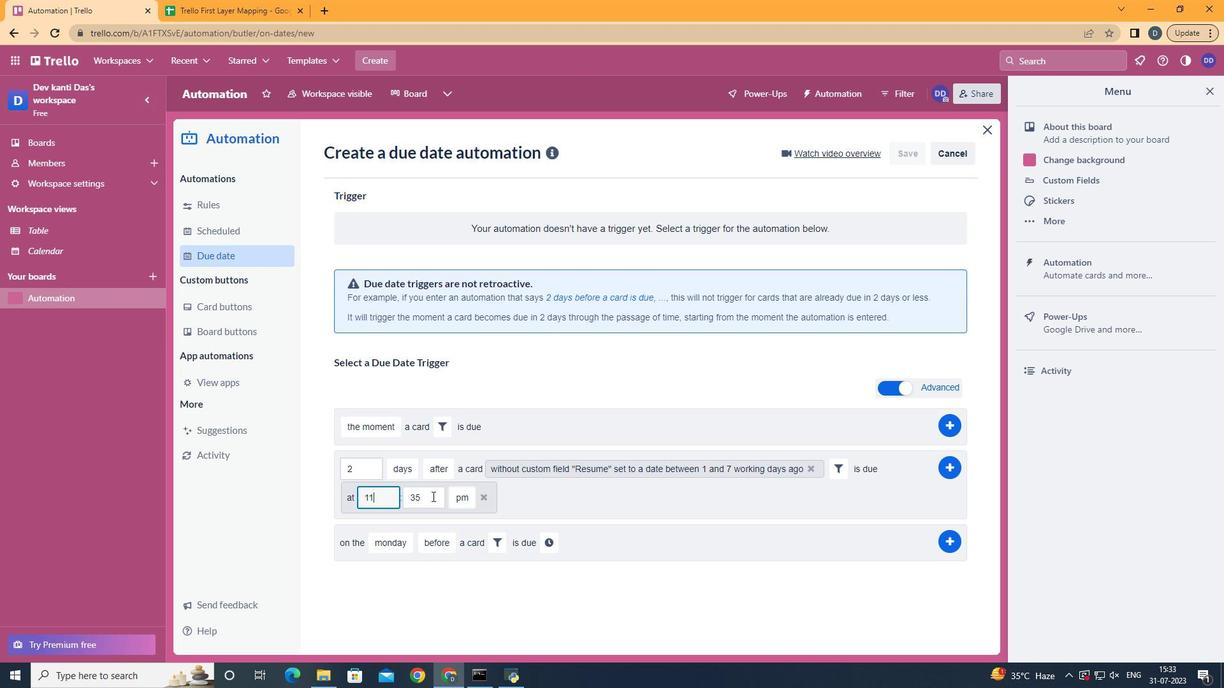 
Action: Key pressed <Key.backspace><Key.backspace>00
Screenshot: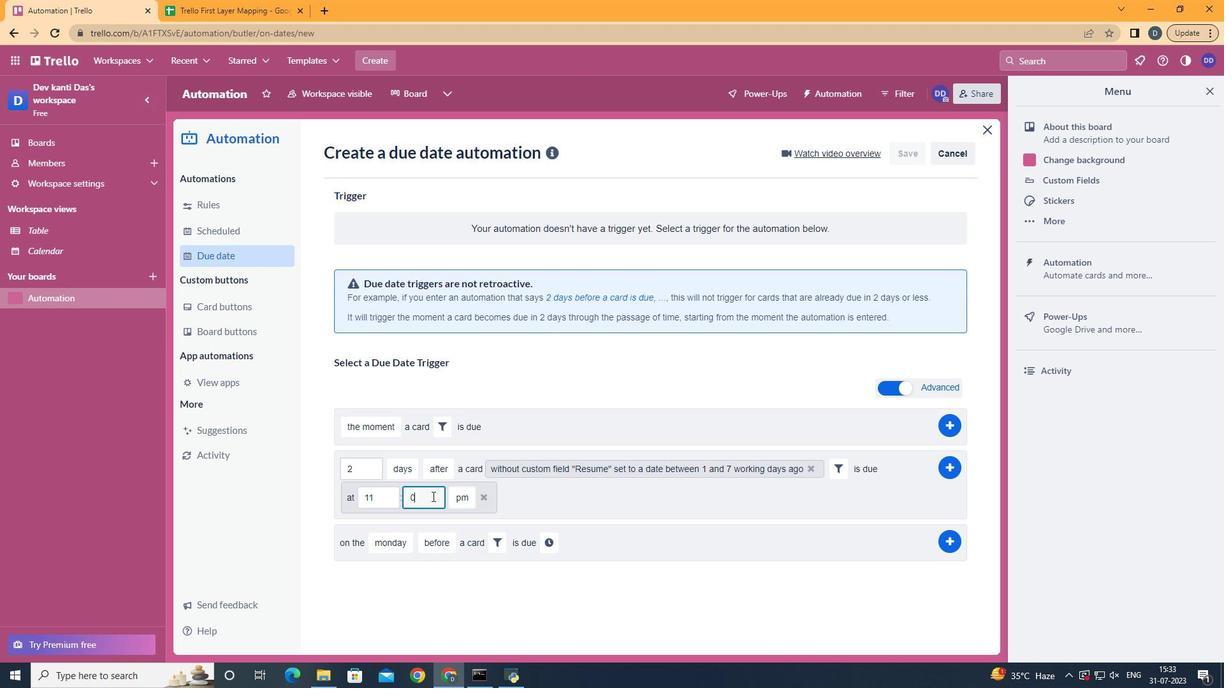 
Action: Mouse moved to (466, 519)
Screenshot: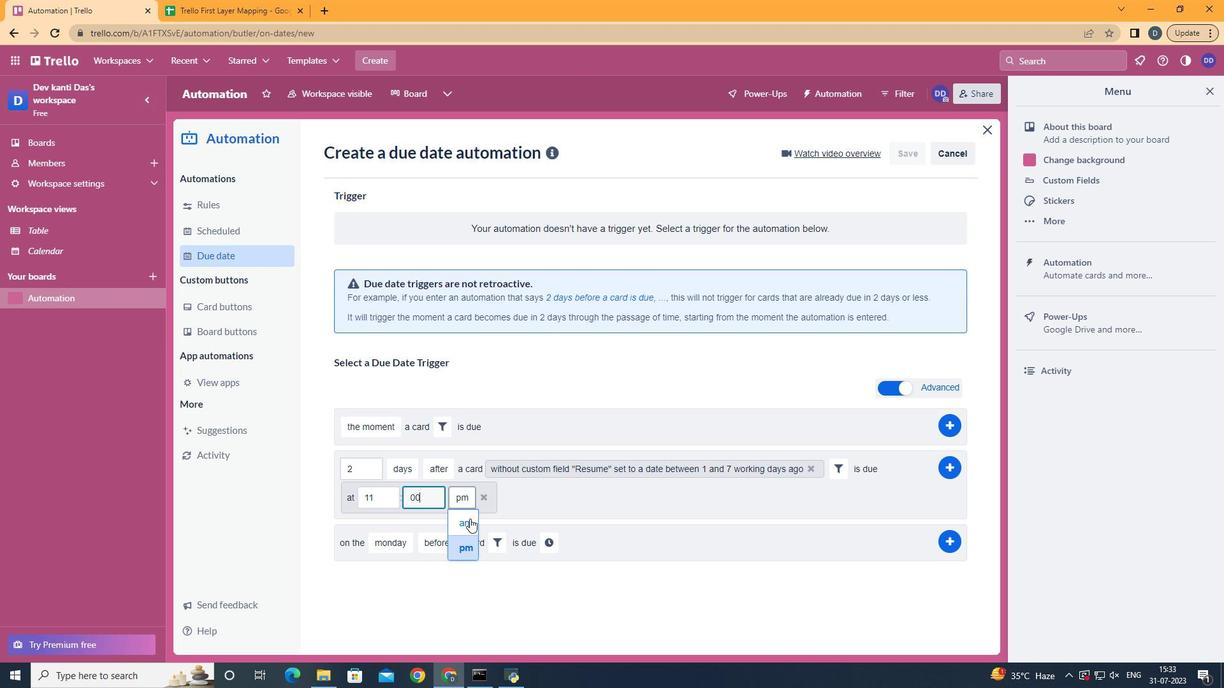 
Action: Mouse pressed left at (466, 519)
Screenshot: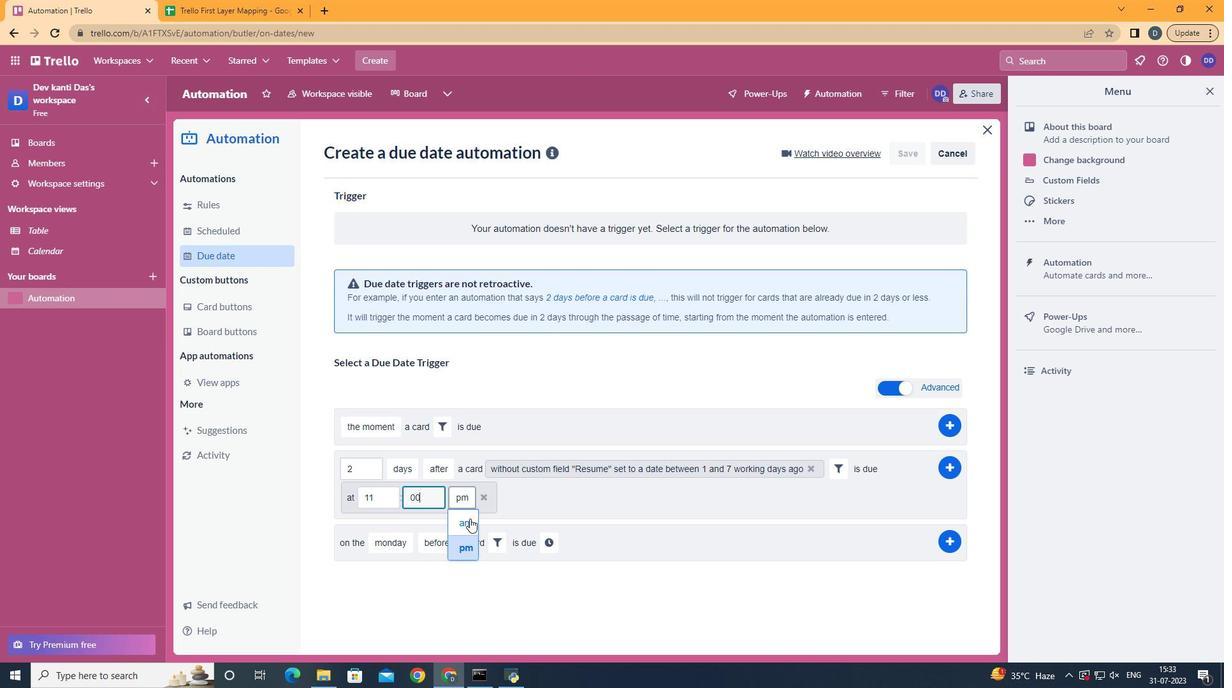 
Action: Mouse moved to (945, 464)
Screenshot: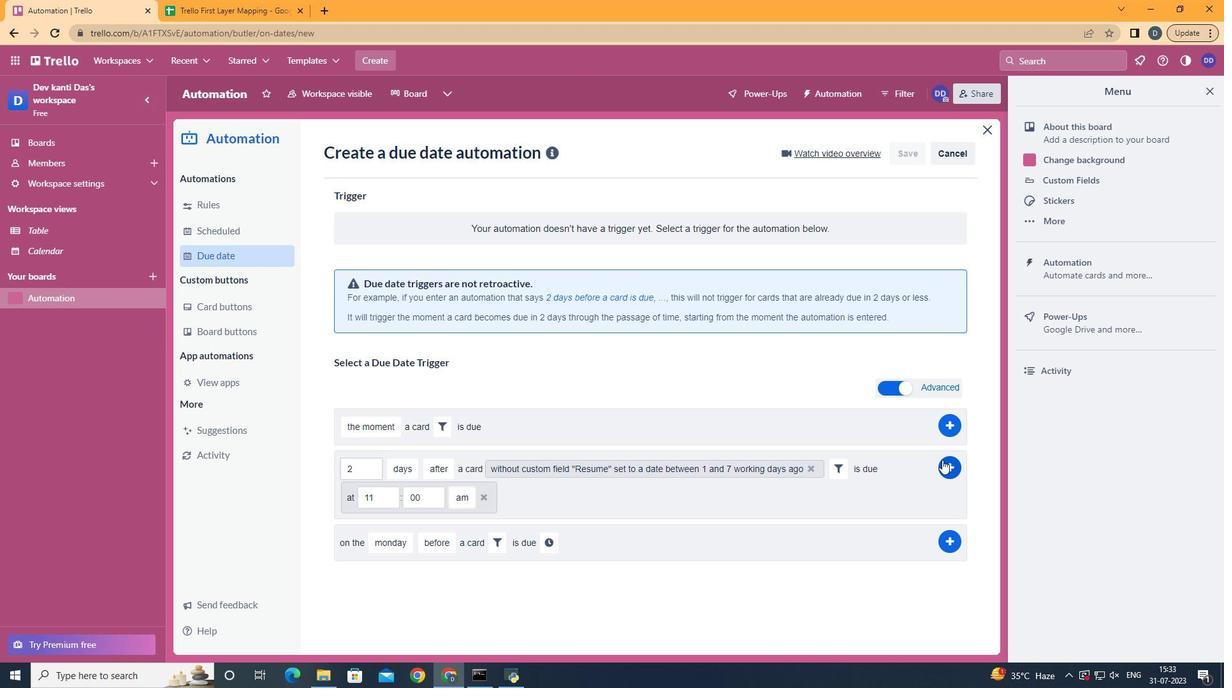 
Action: Mouse pressed left at (945, 464)
Screenshot: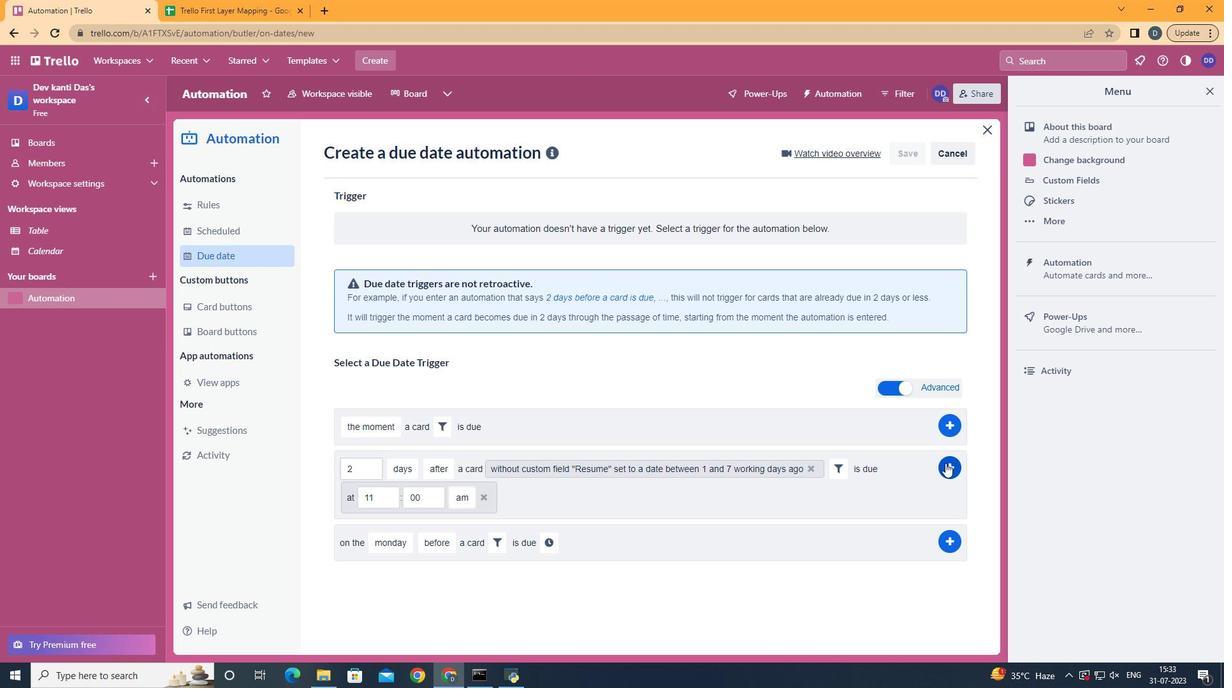 
Action: Mouse moved to (598, 248)
Screenshot: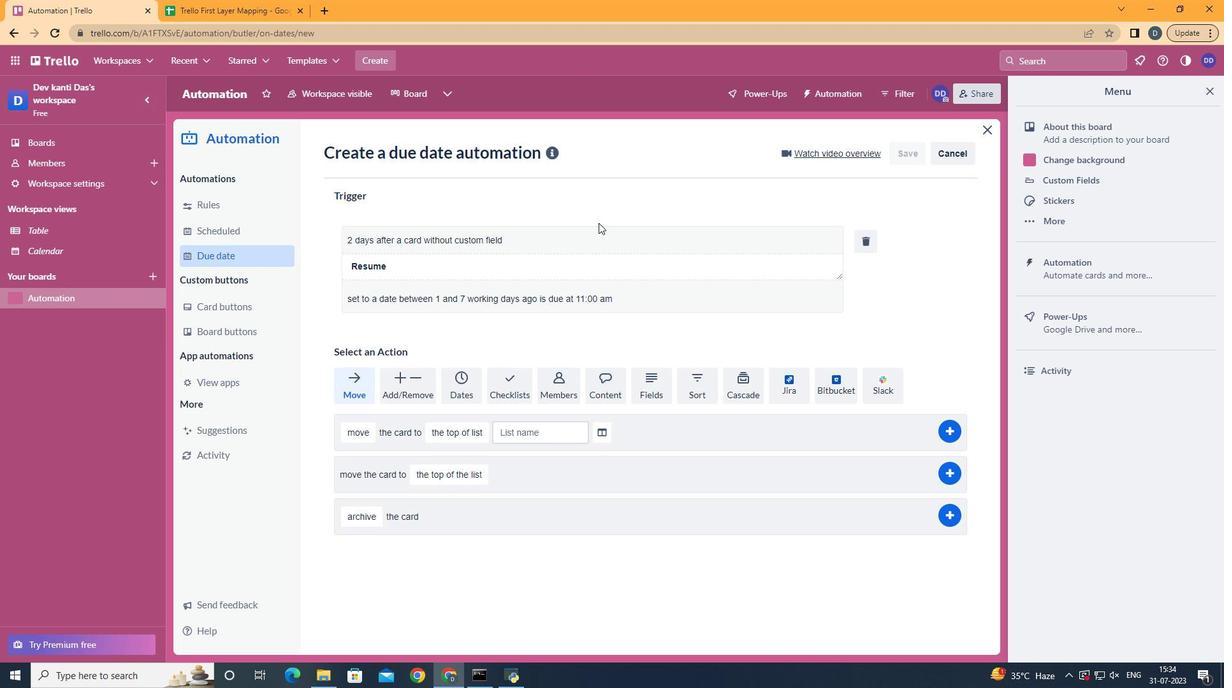 
